 Task: Search one way flight ticket for 4 adults, 2 children, 2 infants in seat and 1 infant on lap in premium economy from Harlingen: Valley International Airport to Riverton: Central Wyoming Regional Airport (was Riverton Regional) on 8-4-2023. Choice of flights is Westjet. Number of bags: 2 carry on bags. Outbound departure time preference is 13:45.
Action: Mouse moved to (250, 322)
Screenshot: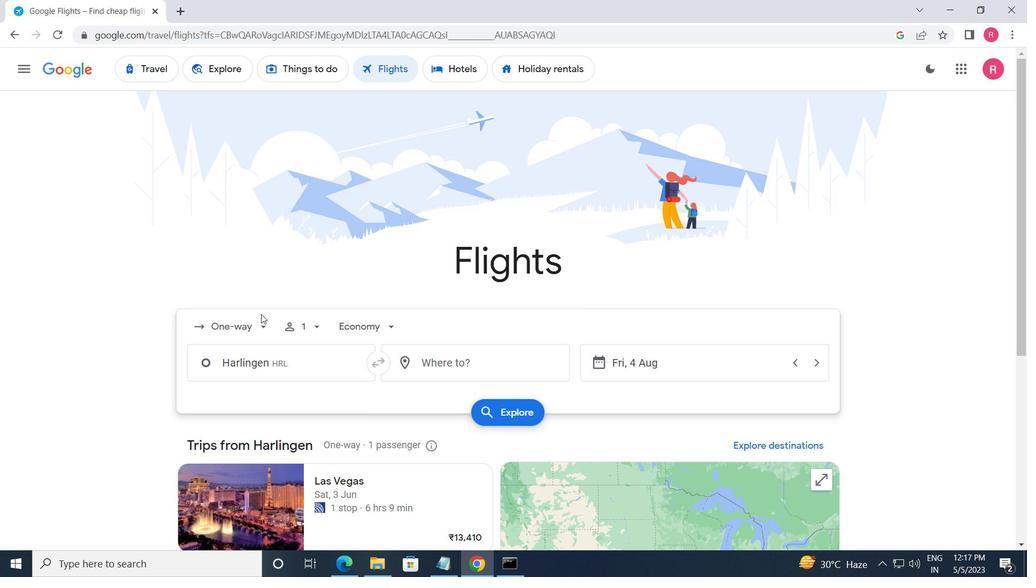 
Action: Mouse pressed left at (250, 322)
Screenshot: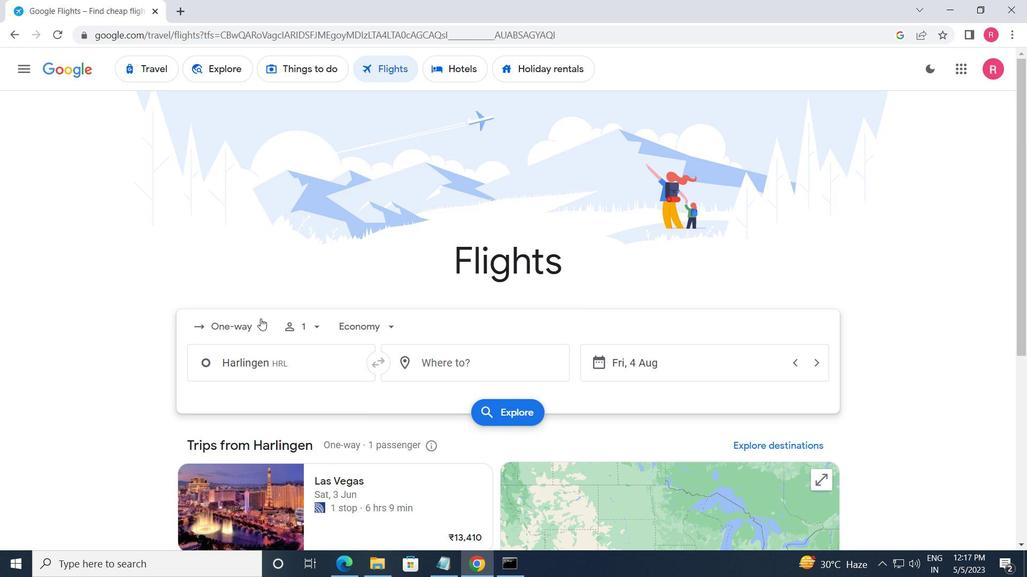 
Action: Mouse moved to (259, 387)
Screenshot: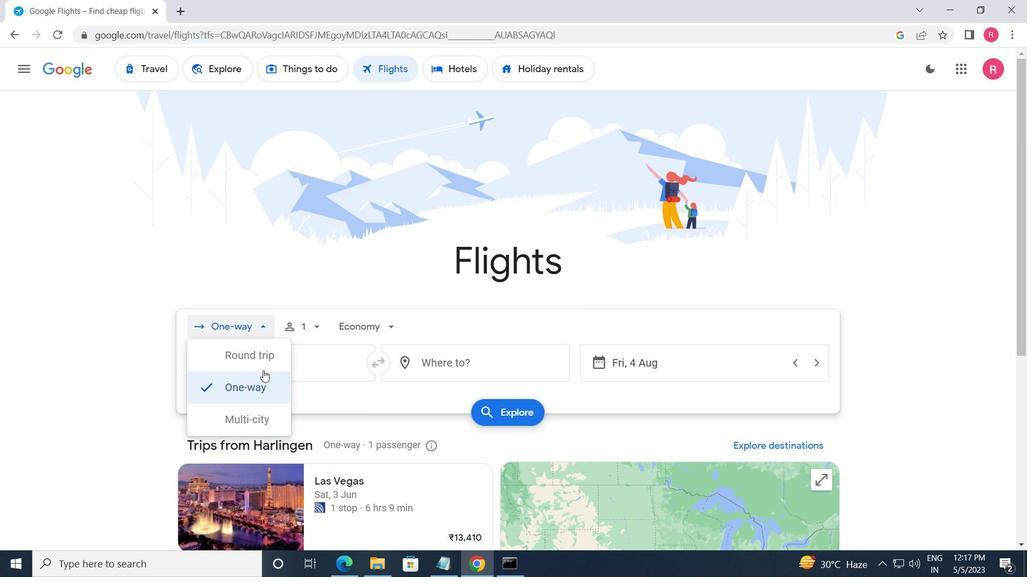 
Action: Mouse pressed left at (259, 387)
Screenshot: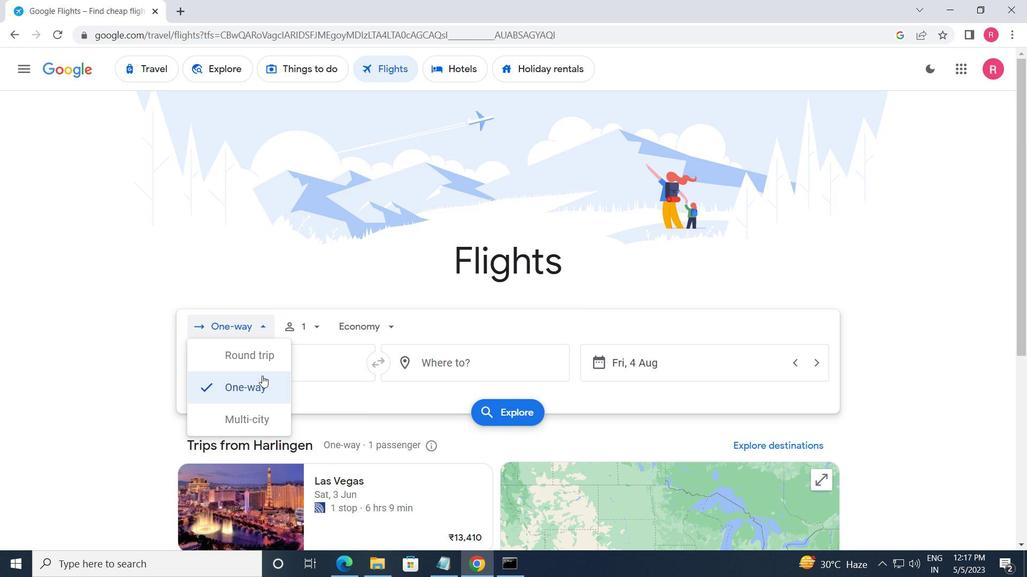
Action: Mouse moved to (292, 326)
Screenshot: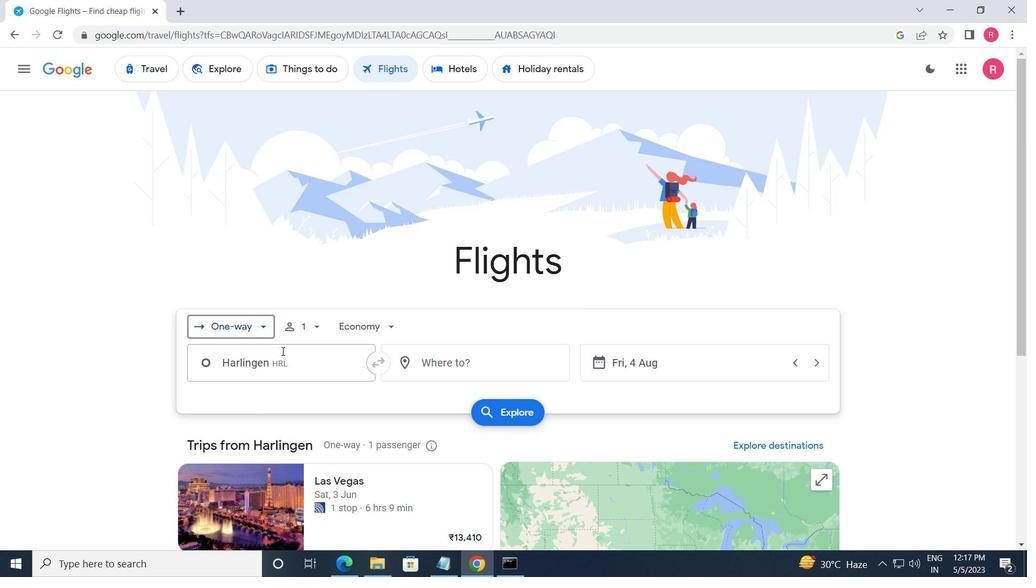 
Action: Mouse pressed left at (292, 326)
Screenshot: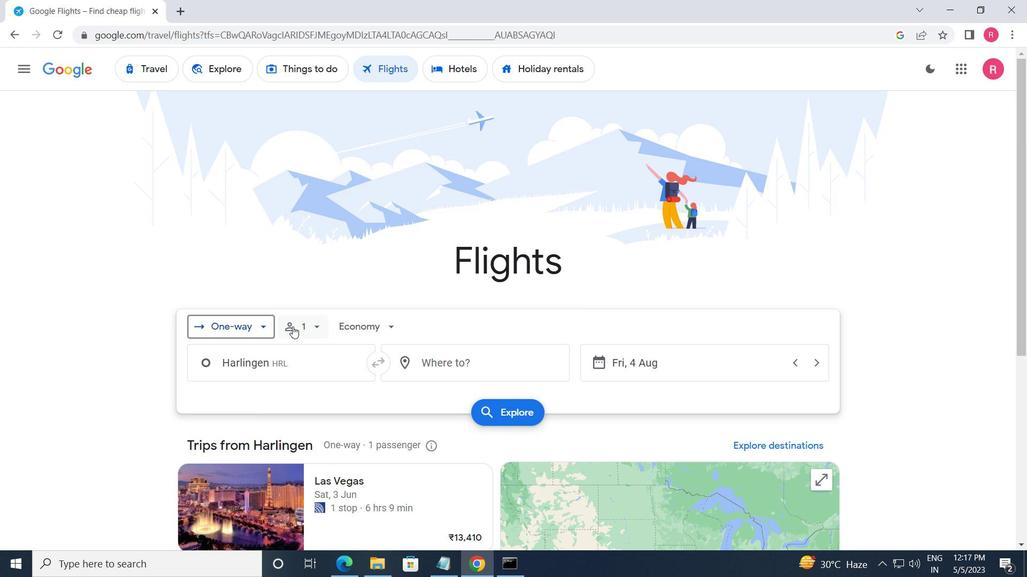 
Action: Mouse moved to (415, 362)
Screenshot: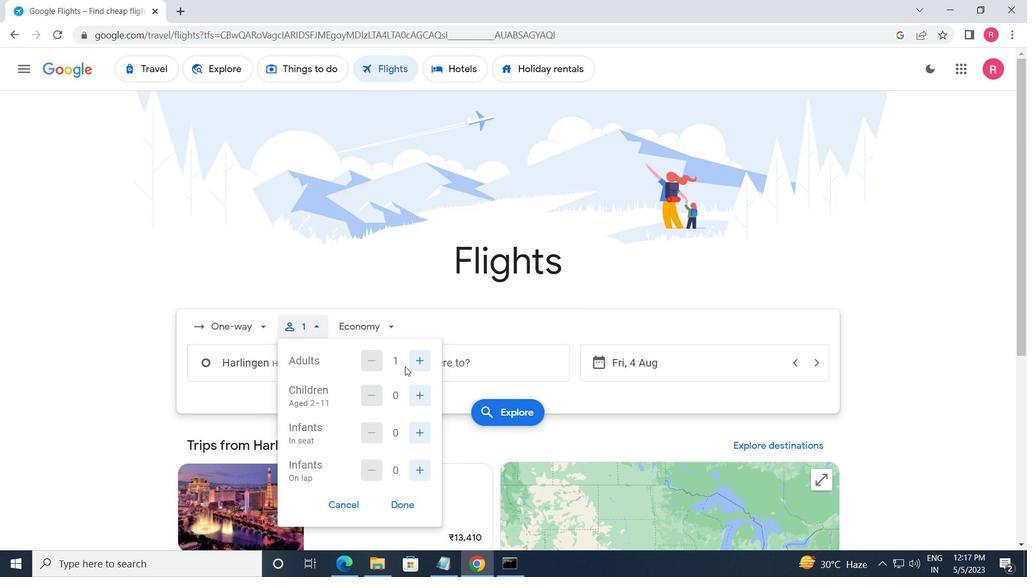 
Action: Mouse pressed left at (415, 362)
Screenshot: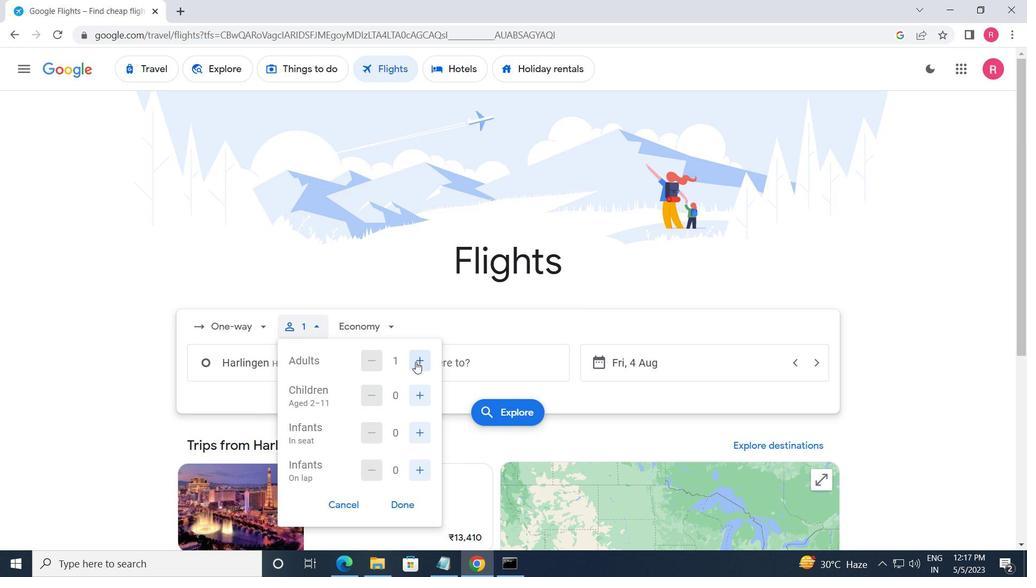 
Action: Mouse moved to (415, 361)
Screenshot: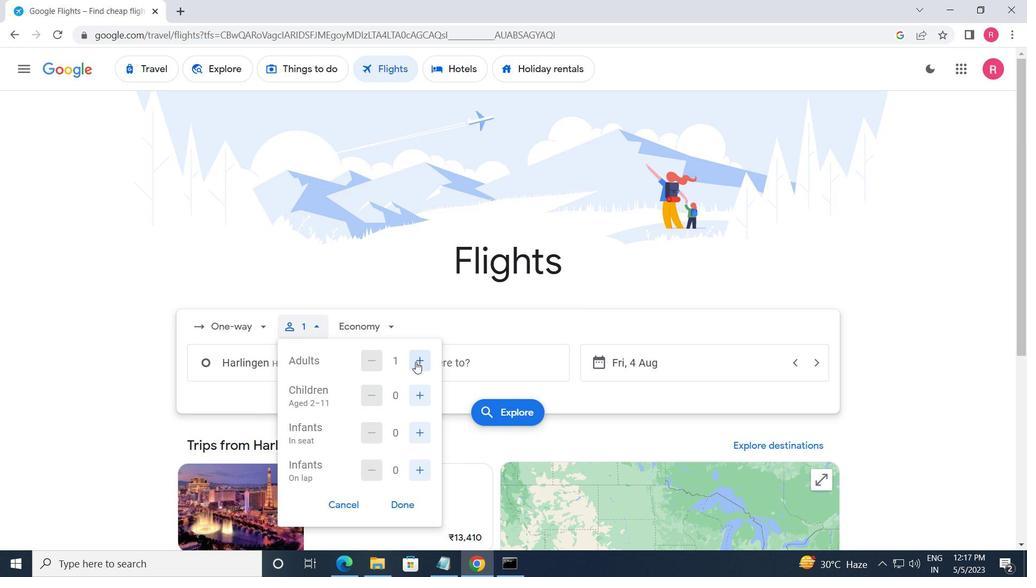 
Action: Mouse pressed left at (415, 361)
Screenshot: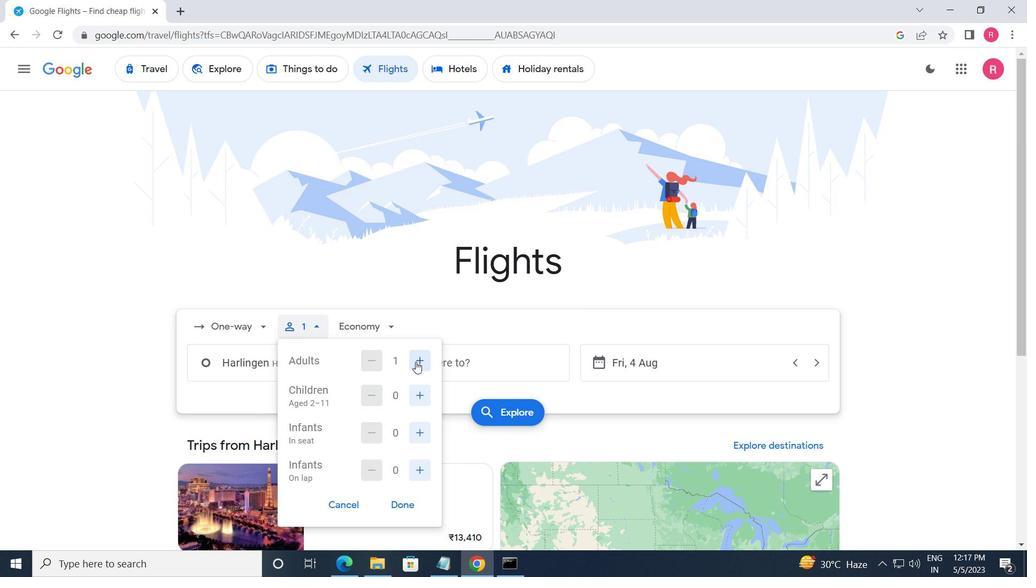 
Action: Mouse pressed left at (415, 361)
Screenshot: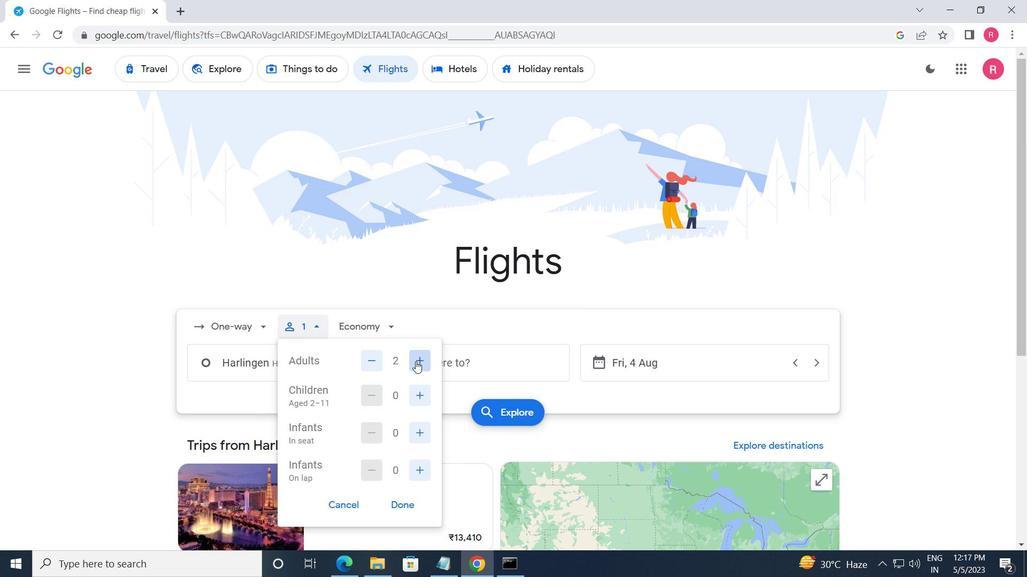 
Action: Mouse moved to (410, 402)
Screenshot: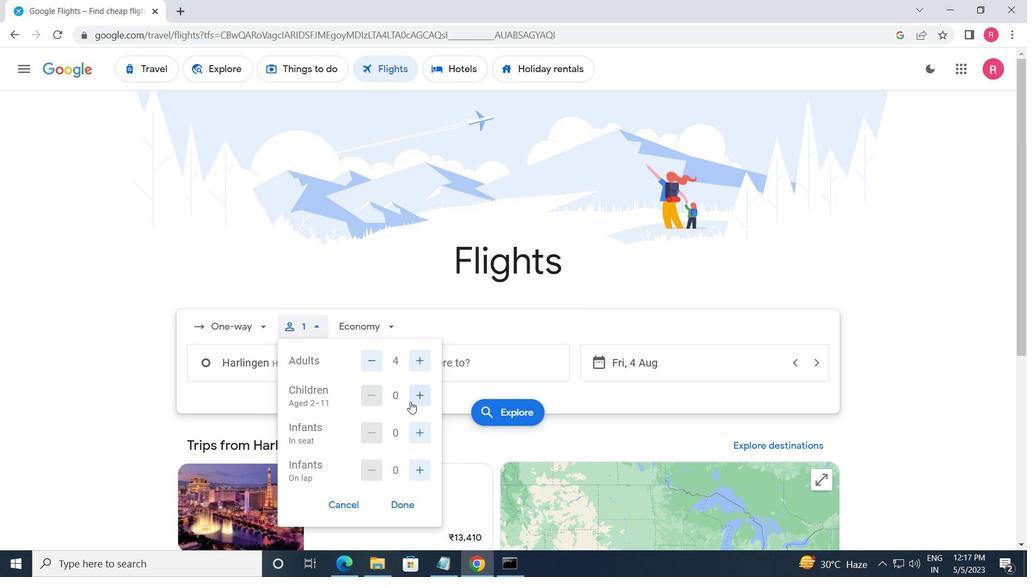 
Action: Mouse pressed left at (410, 402)
Screenshot: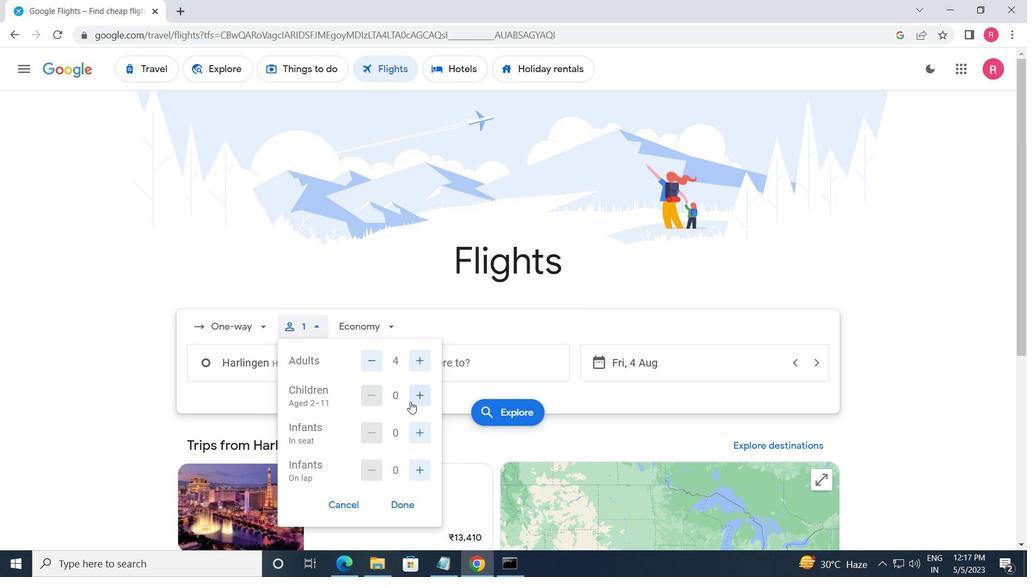 
Action: Mouse pressed left at (410, 402)
Screenshot: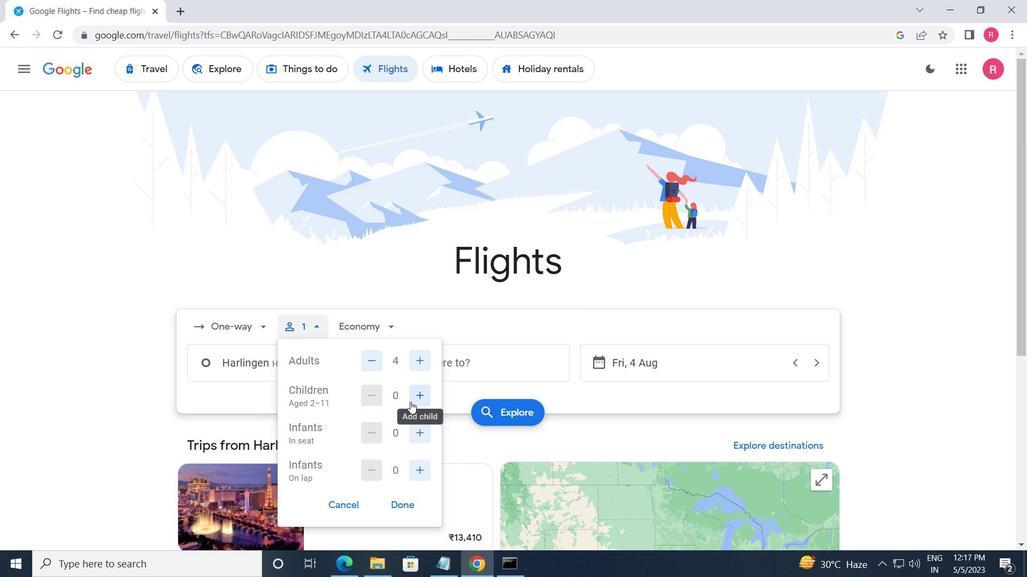 
Action: Mouse moved to (415, 429)
Screenshot: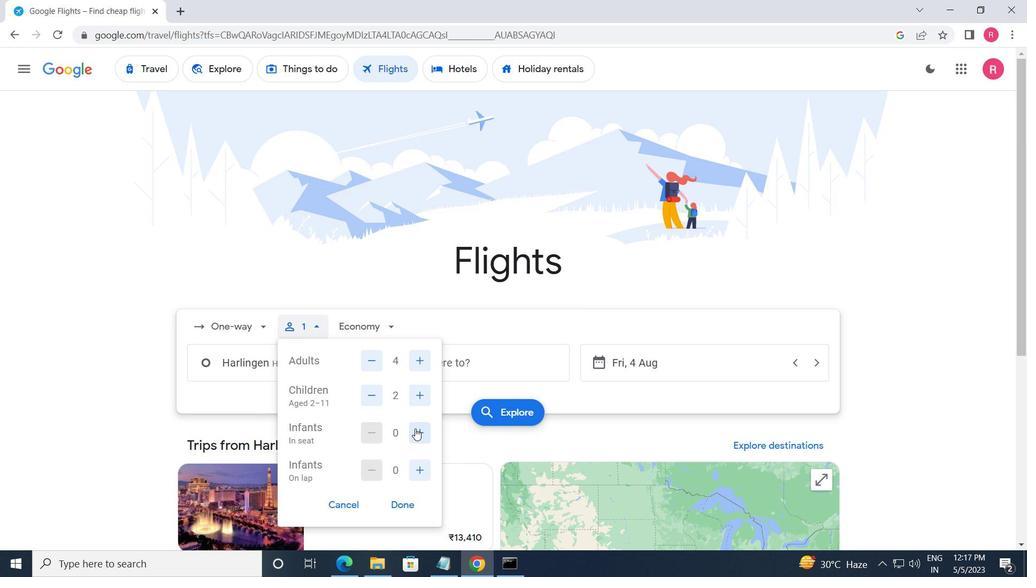 
Action: Mouse pressed left at (415, 429)
Screenshot: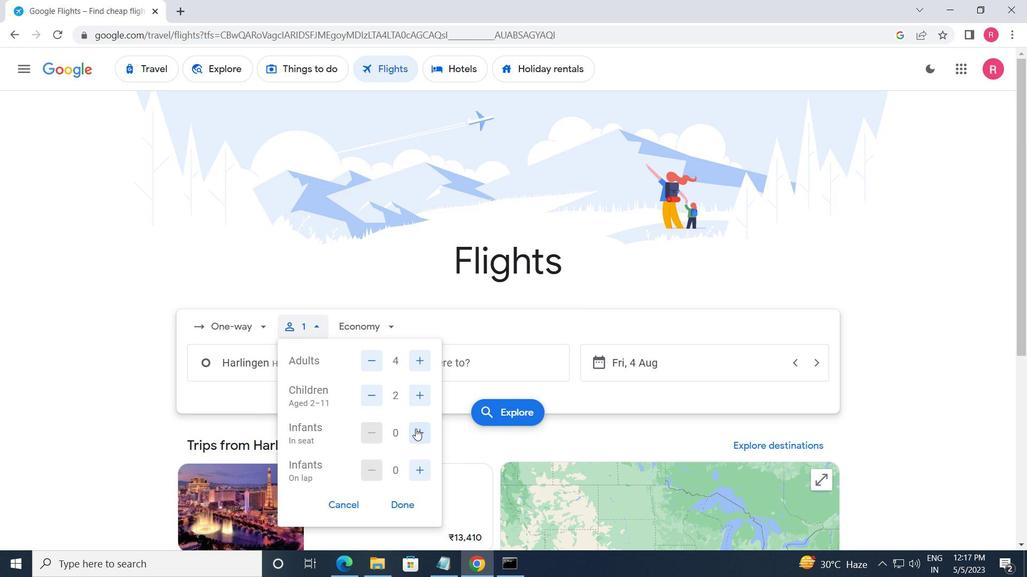 
Action: Mouse pressed left at (415, 429)
Screenshot: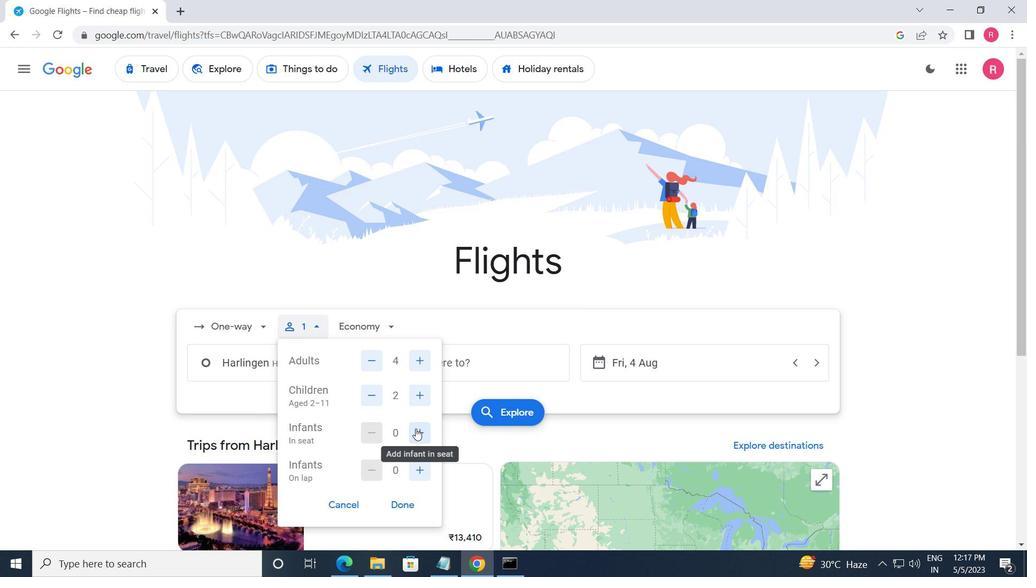 
Action: Mouse moved to (420, 468)
Screenshot: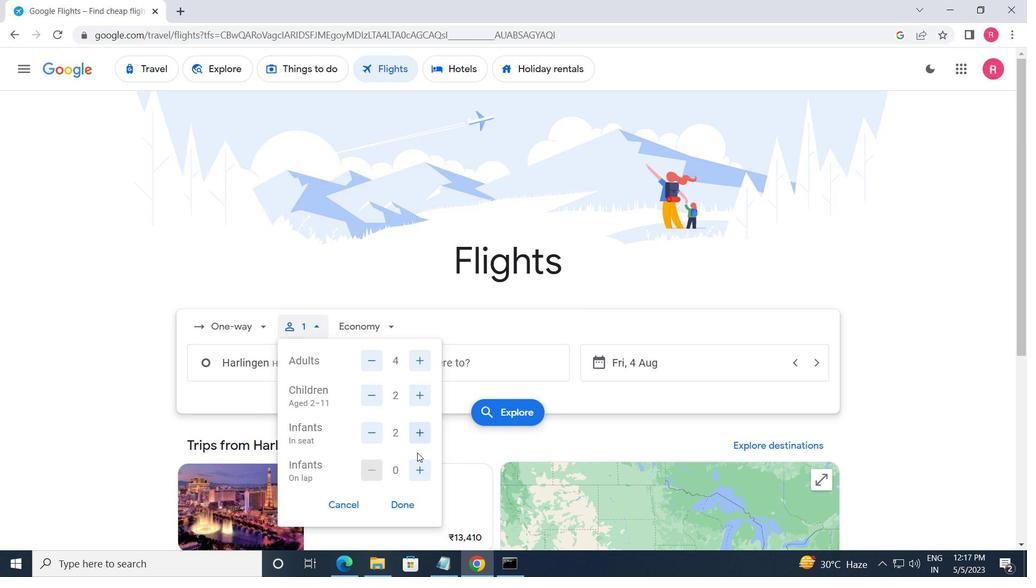 
Action: Mouse pressed left at (420, 468)
Screenshot: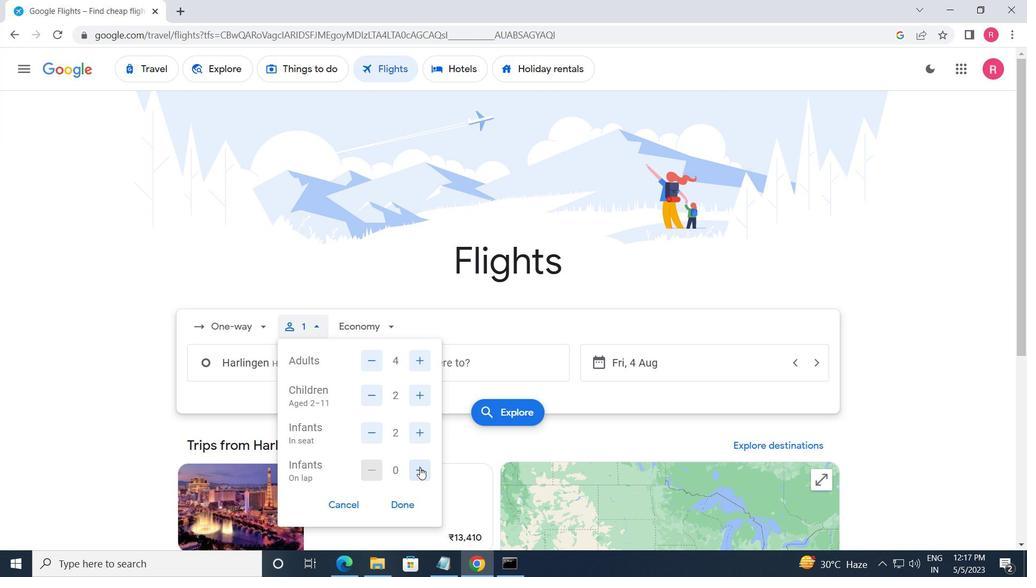 
Action: Mouse moved to (400, 504)
Screenshot: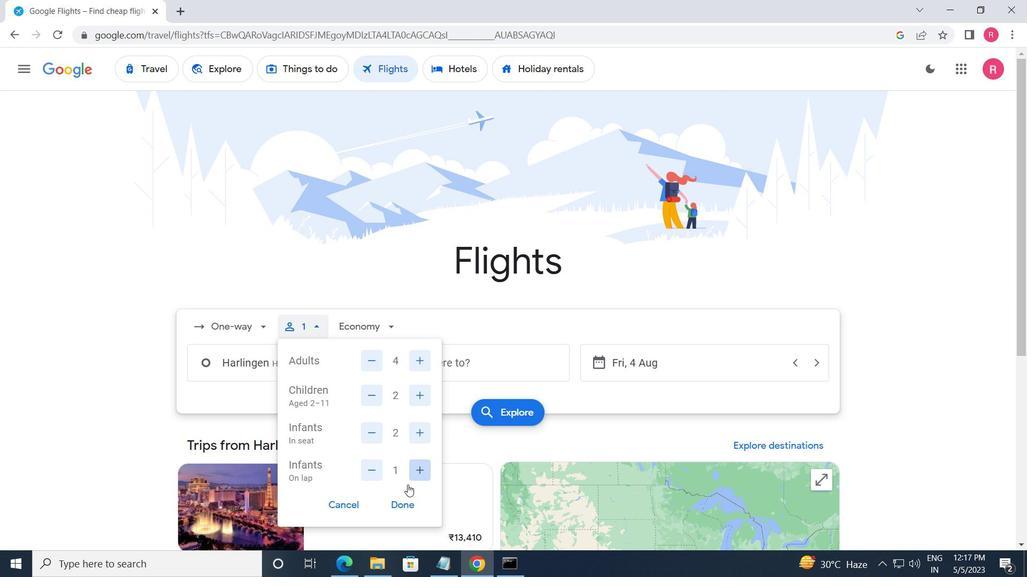
Action: Mouse pressed left at (400, 504)
Screenshot: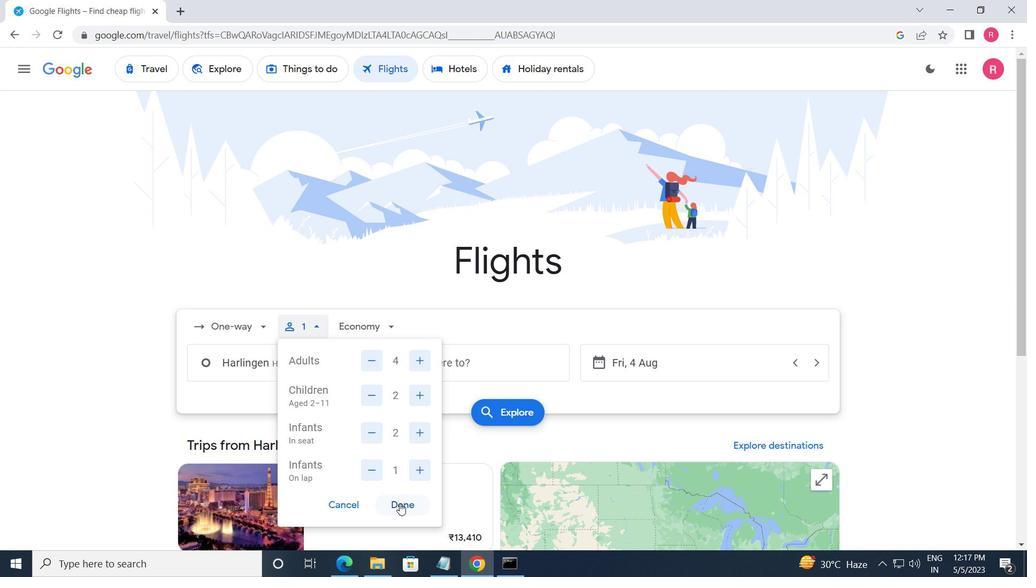 
Action: Mouse moved to (359, 327)
Screenshot: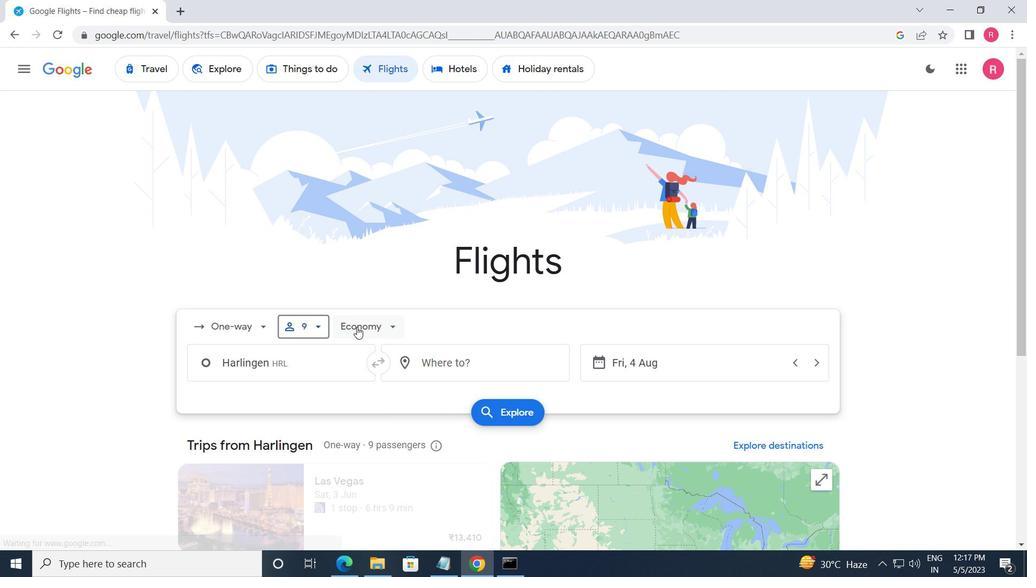 
Action: Mouse pressed left at (359, 327)
Screenshot: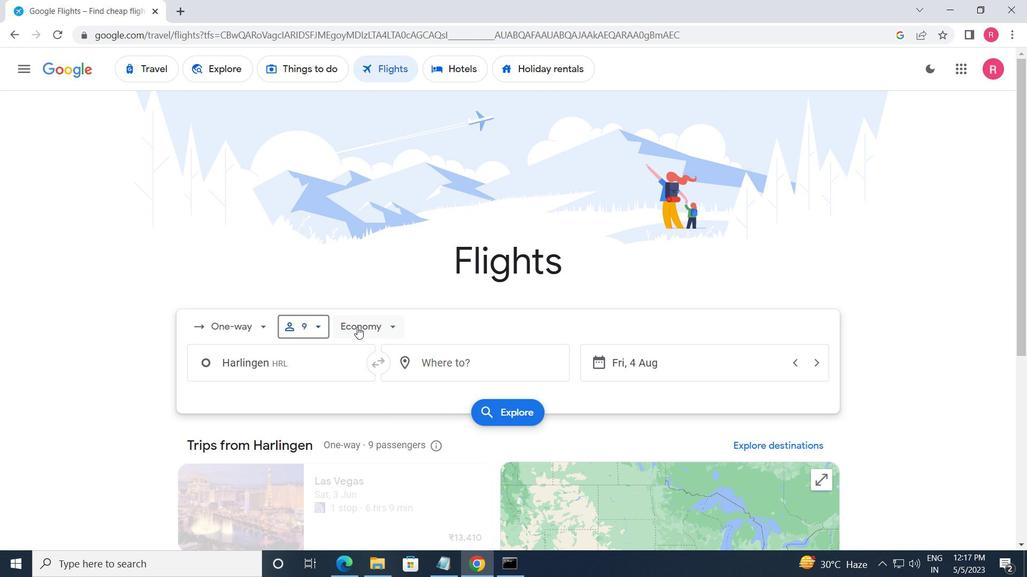 
Action: Mouse moved to (400, 394)
Screenshot: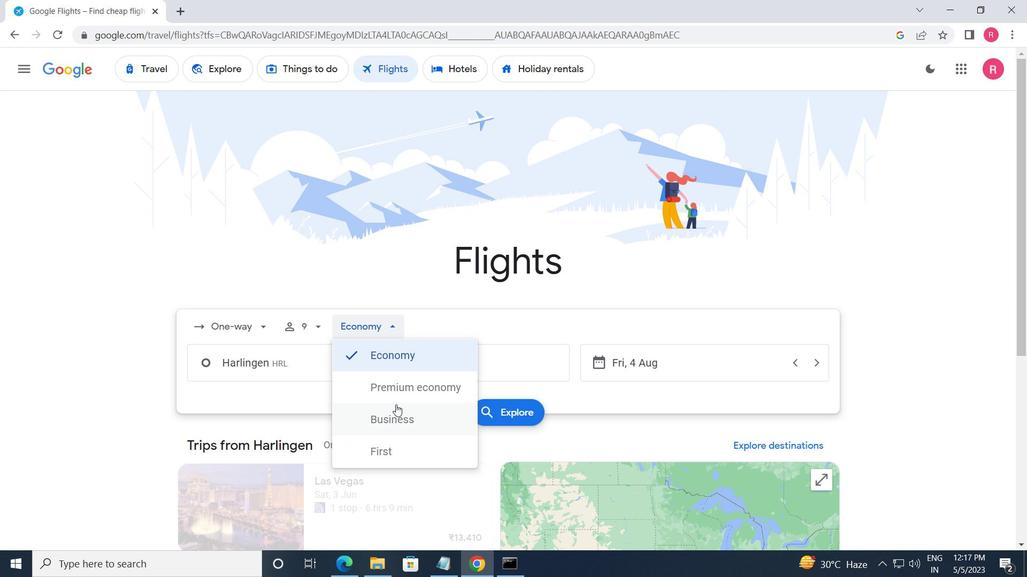 
Action: Mouse pressed left at (400, 394)
Screenshot: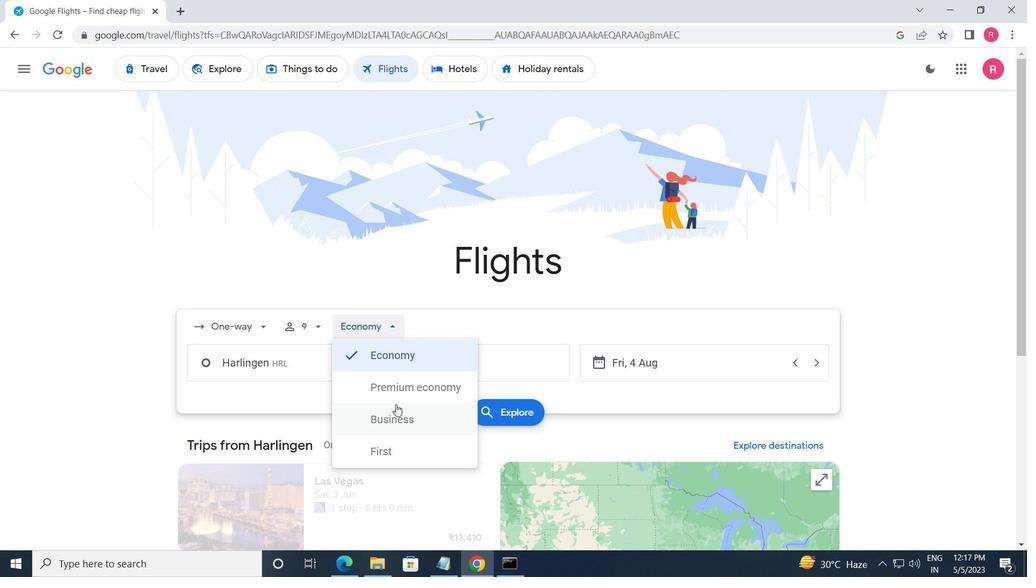 
Action: Mouse moved to (319, 377)
Screenshot: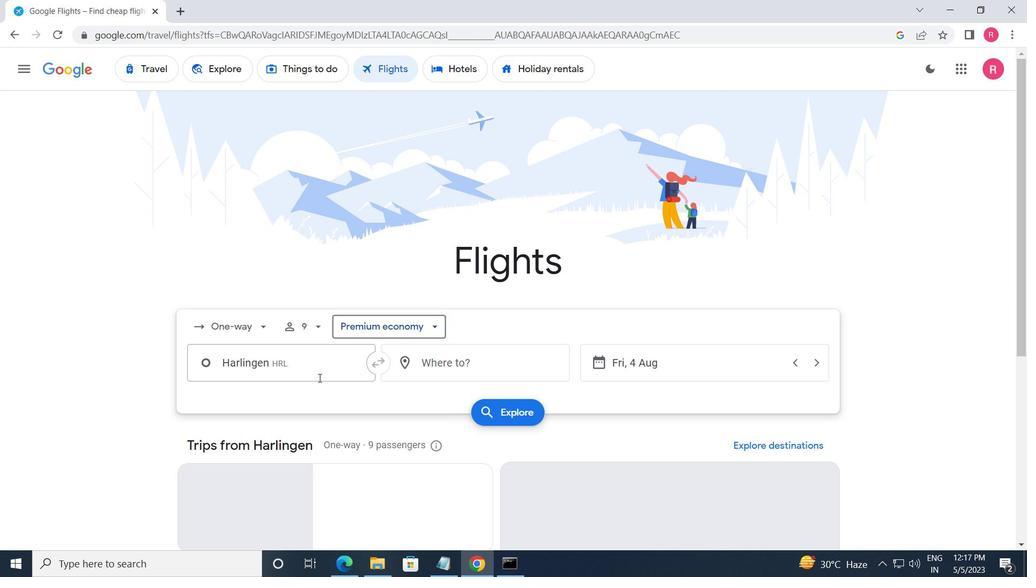 
Action: Mouse pressed left at (319, 377)
Screenshot: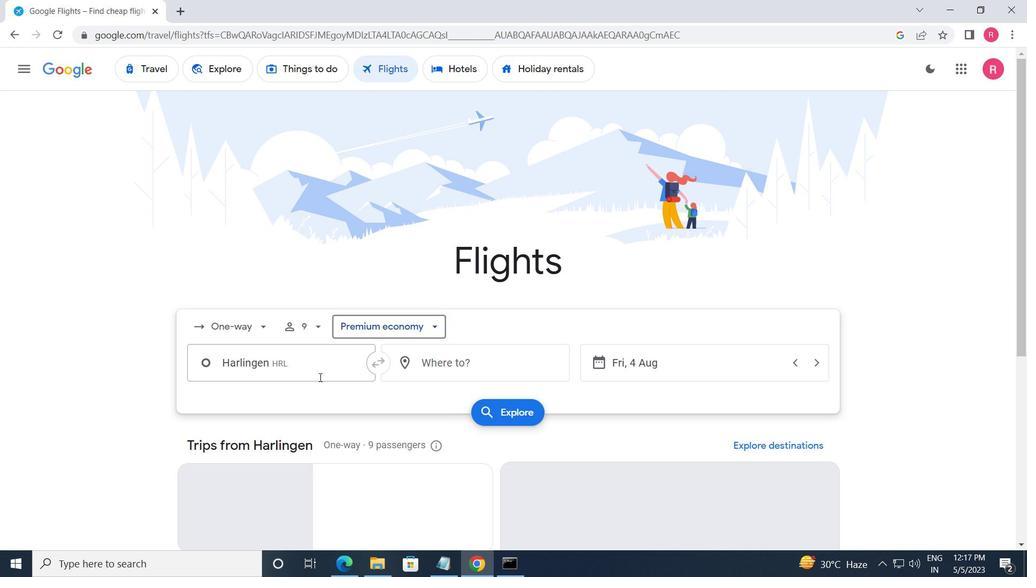 
Action: Key pressed <Key.shift><Key.shift>HARLINGEN<Key.space>
Screenshot: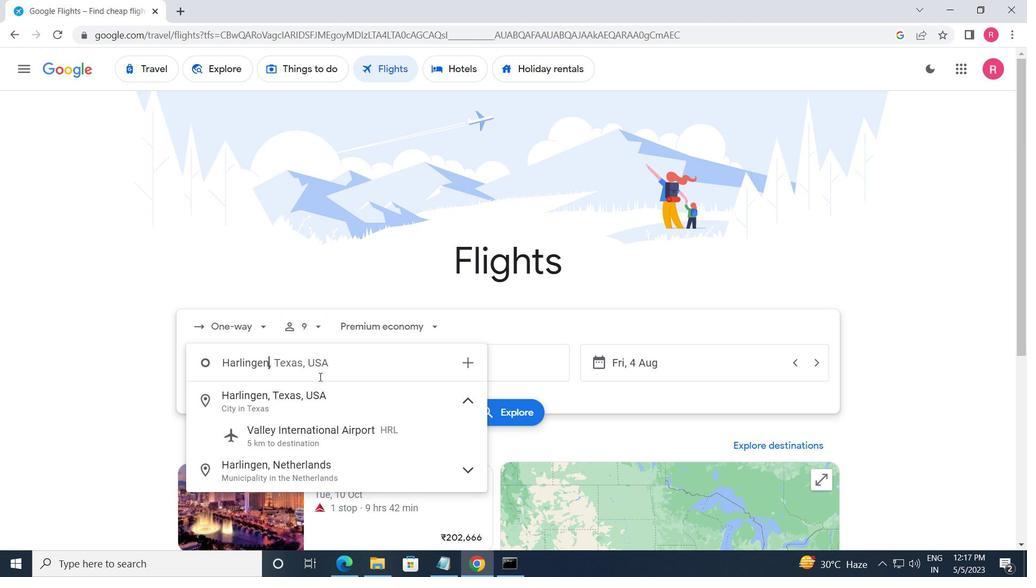 
Action: Mouse moved to (331, 431)
Screenshot: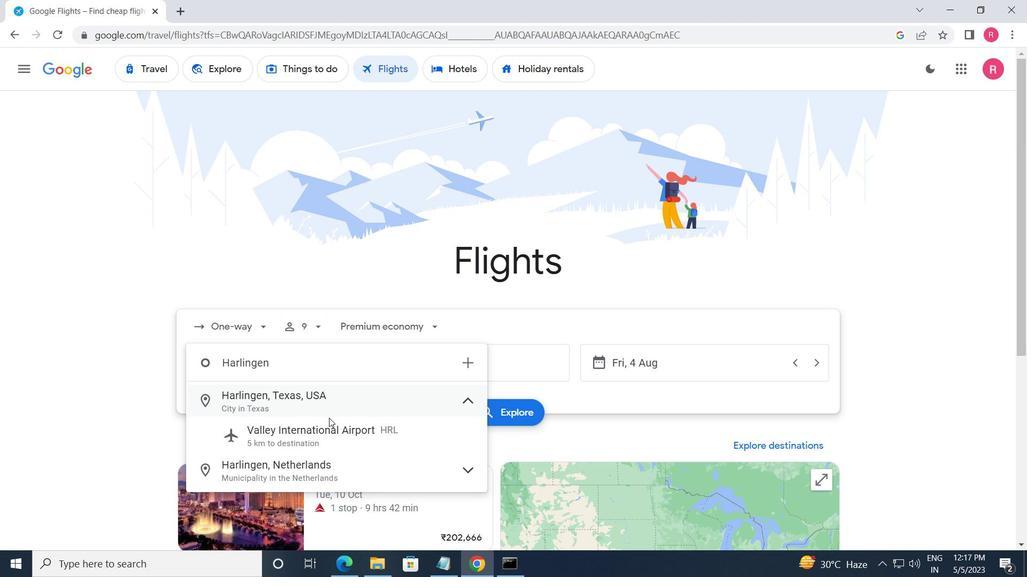 
Action: Mouse pressed left at (331, 431)
Screenshot: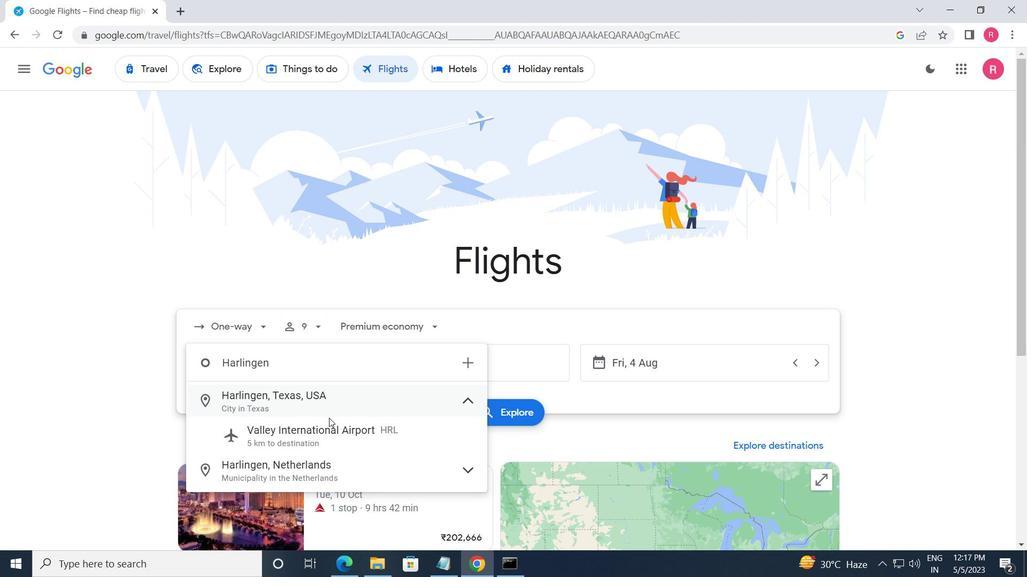 
Action: Mouse moved to (447, 369)
Screenshot: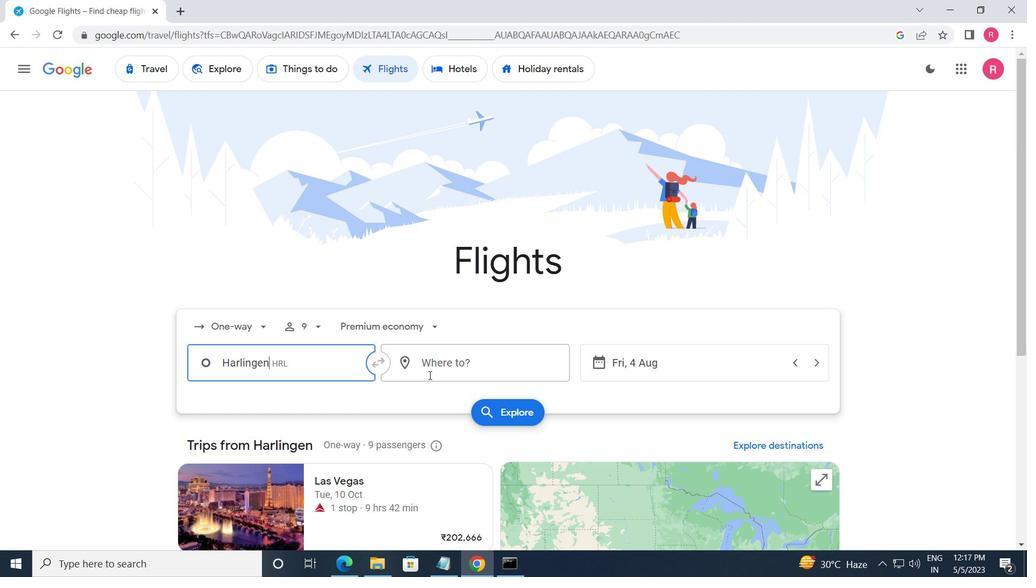 
Action: Mouse pressed left at (447, 369)
Screenshot: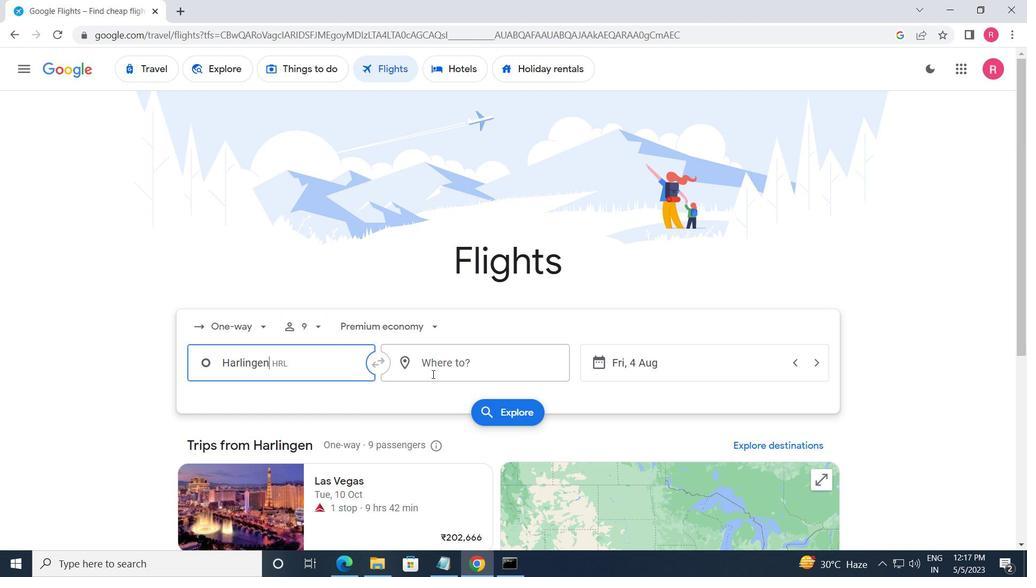 
Action: Mouse moved to (425, 363)
Screenshot: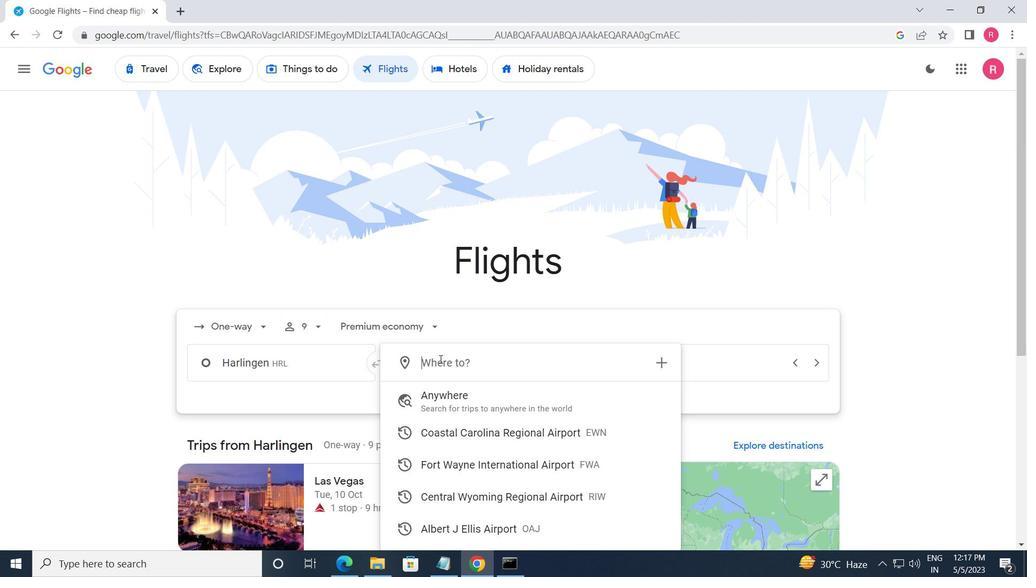 
Action: Key pressed <Key.shift>RIVERTON
Screenshot: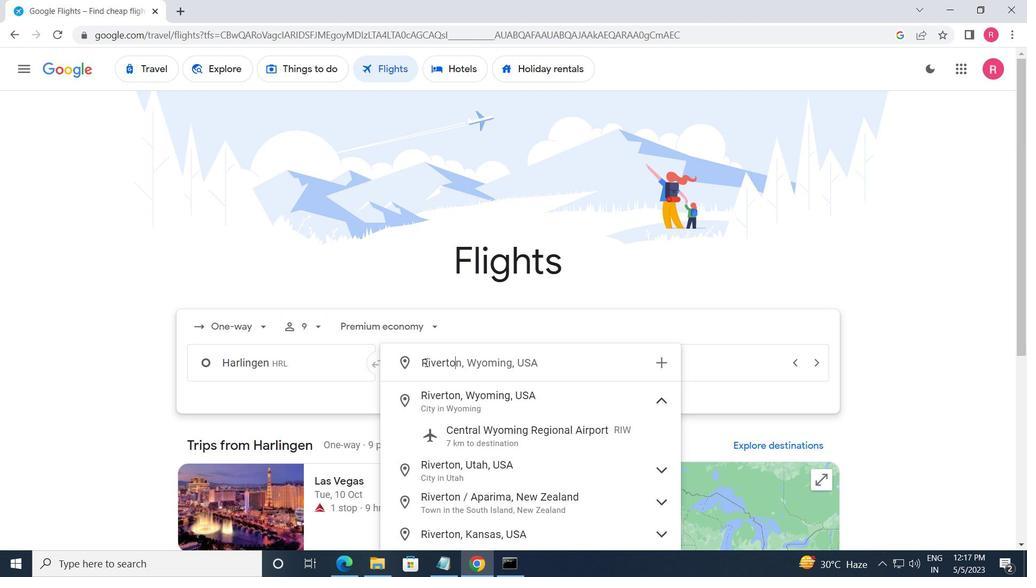 
Action: Mouse moved to (475, 436)
Screenshot: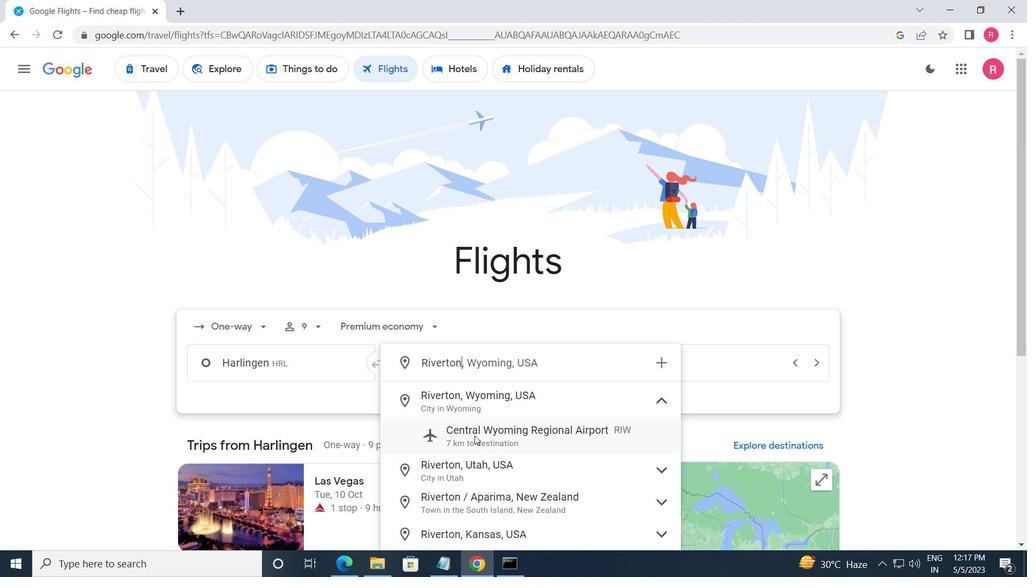 
Action: Mouse pressed left at (475, 436)
Screenshot: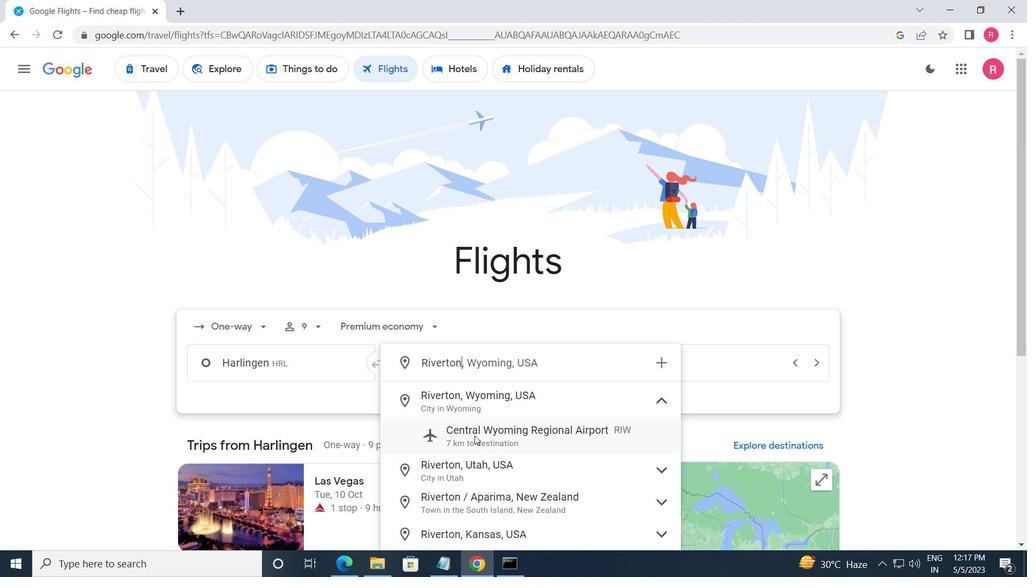 
Action: Mouse moved to (690, 367)
Screenshot: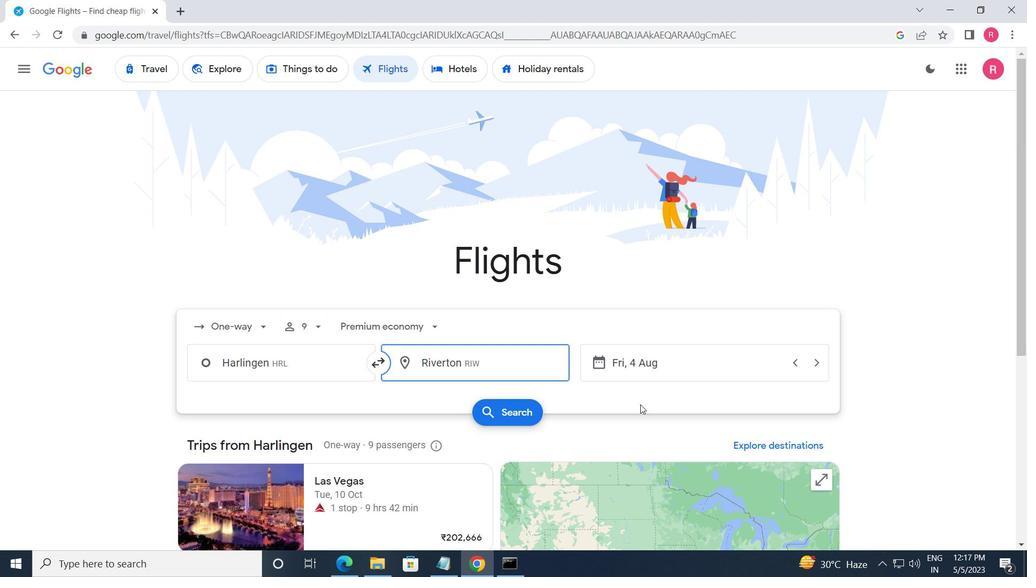 
Action: Mouse pressed left at (690, 367)
Screenshot: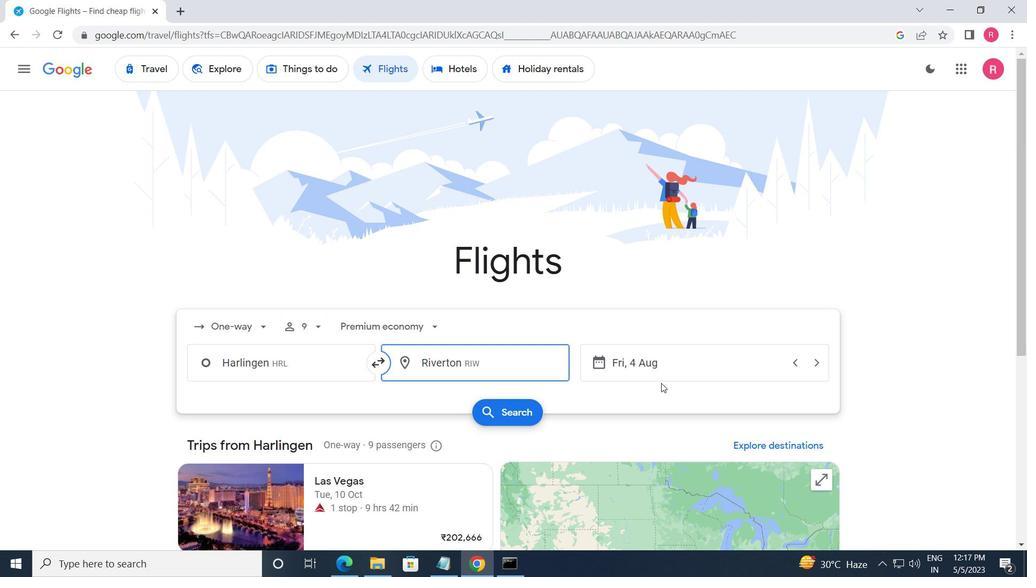
Action: Mouse moved to (516, 307)
Screenshot: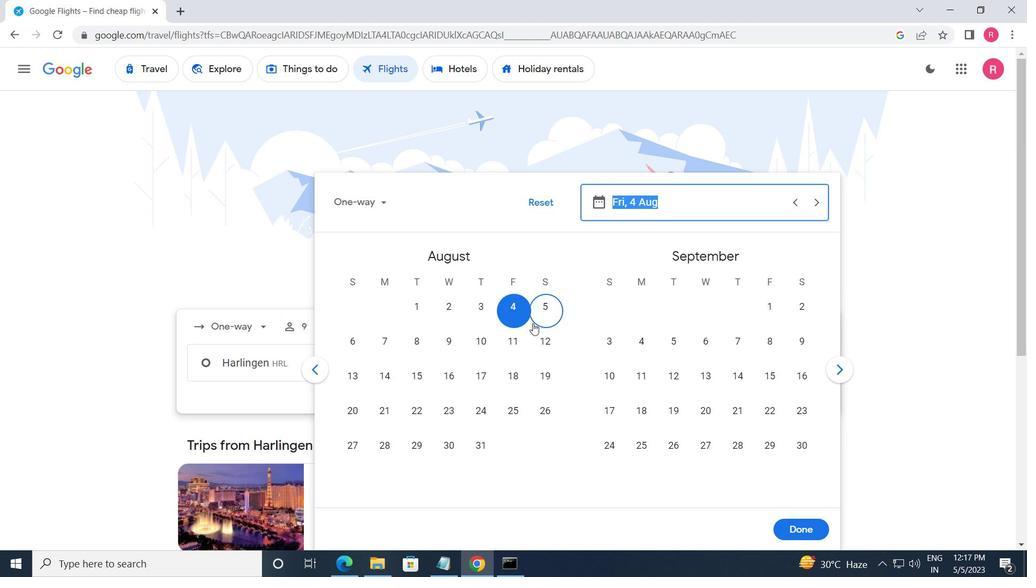 
Action: Mouse pressed left at (516, 307)
Screenshot: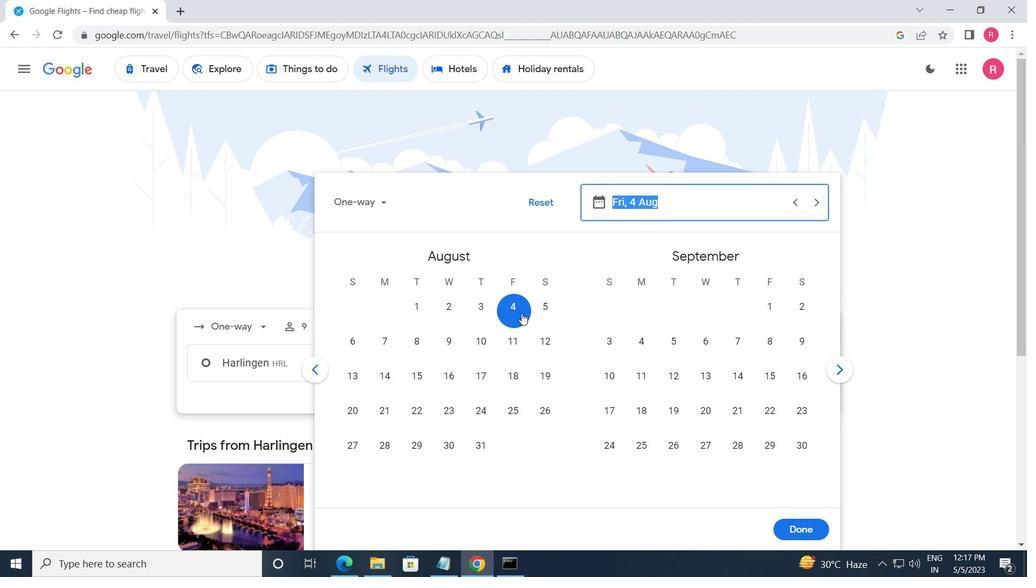 
Action: Mouse moved to (795, 526)
Screenshot: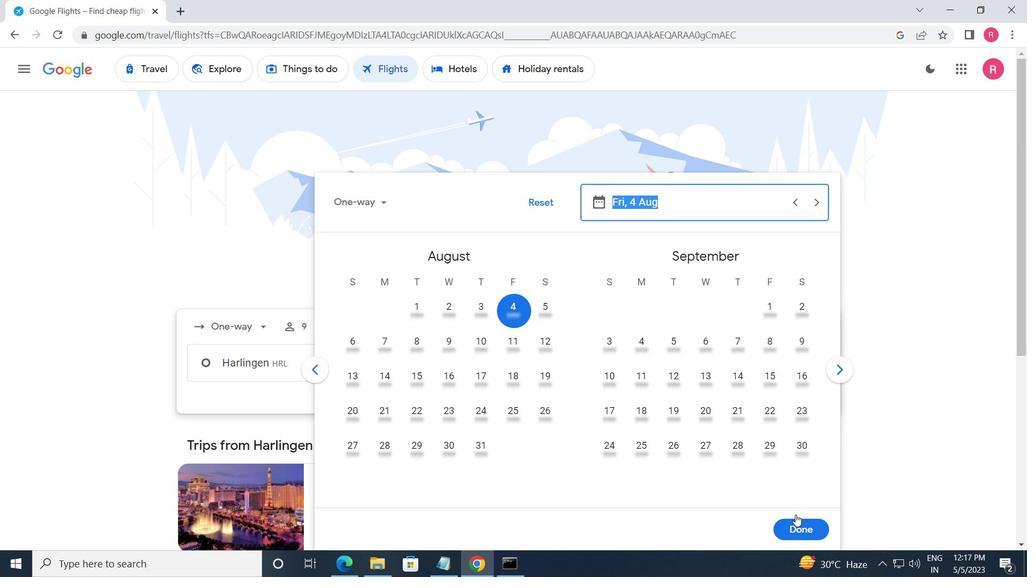 
Action: Mouse pressed left at (795, 526)
Screenshot: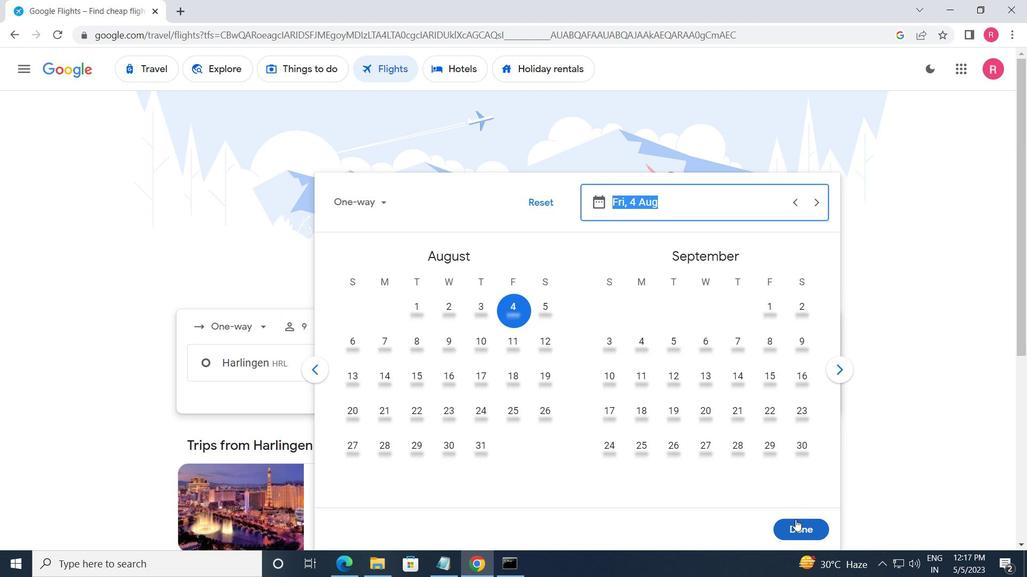 
Action: Mouse moved to (500, 426)
Screenshot: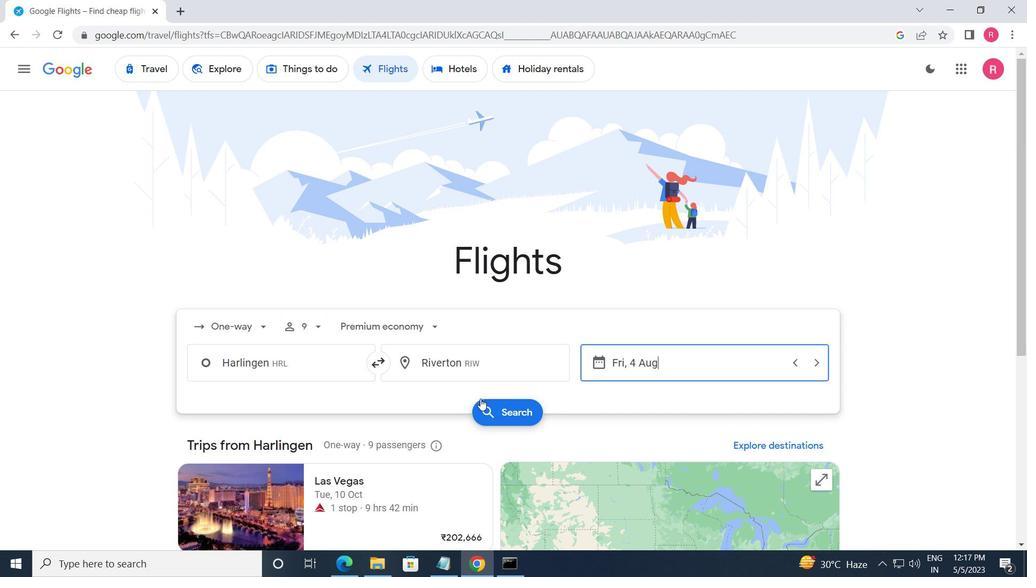 
Action: Mouse pressed left at (500, 426)
Screenshot: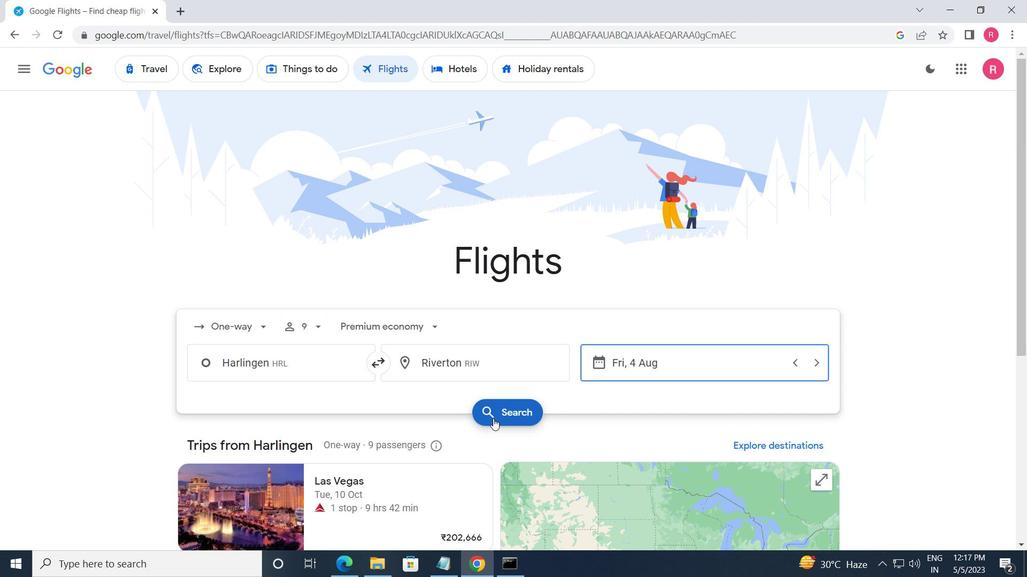 
Action: Mouse moved to (196, 189)
Screenshot: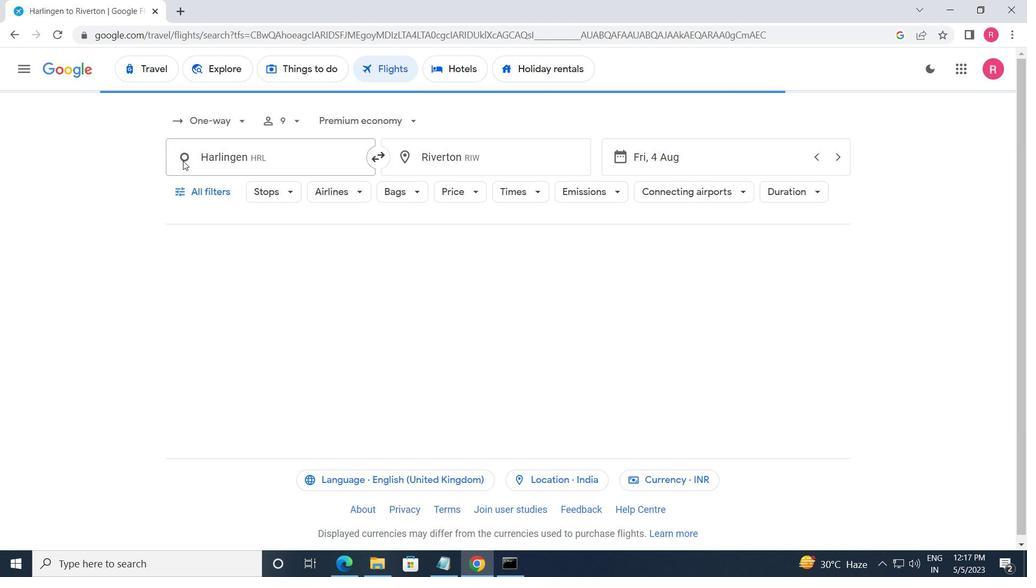 
Action: Mouse pressed left at (196, 189)
Screenshot: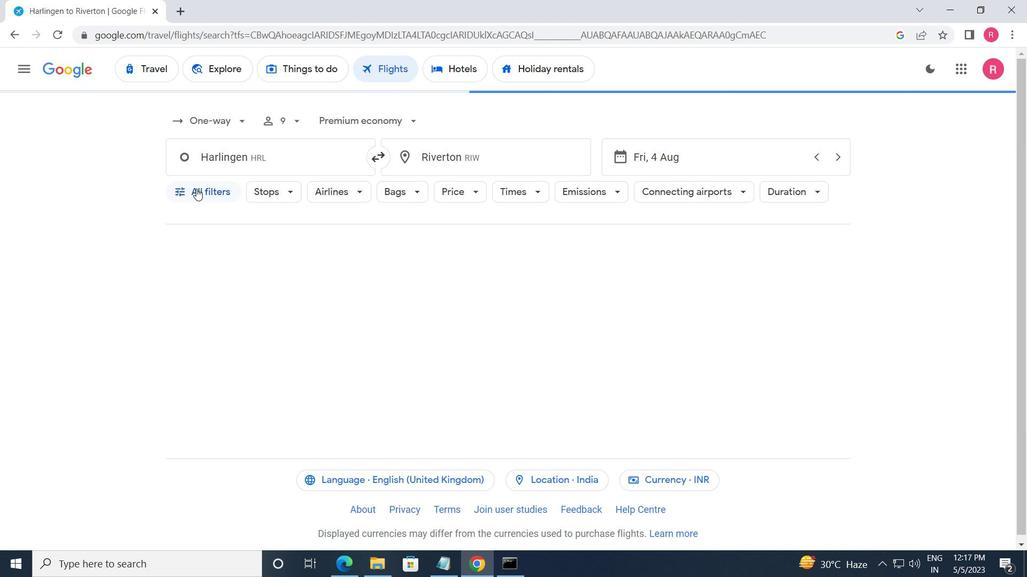 
Action: Mouse moved to (276, 337)
Screenshot: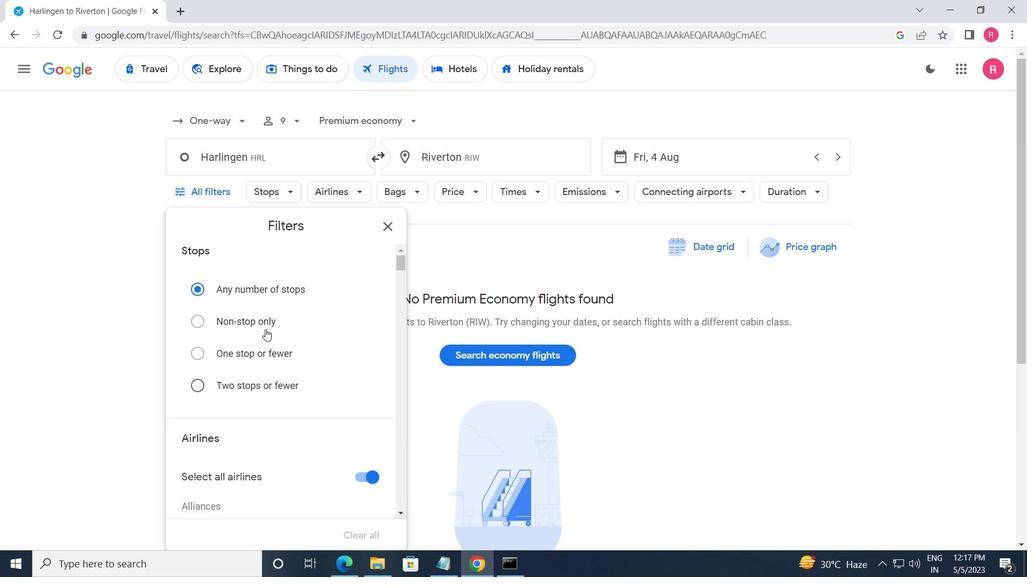 
Action: Mouse scrolled (276, 336) with delta (0, 0)
Screenshot: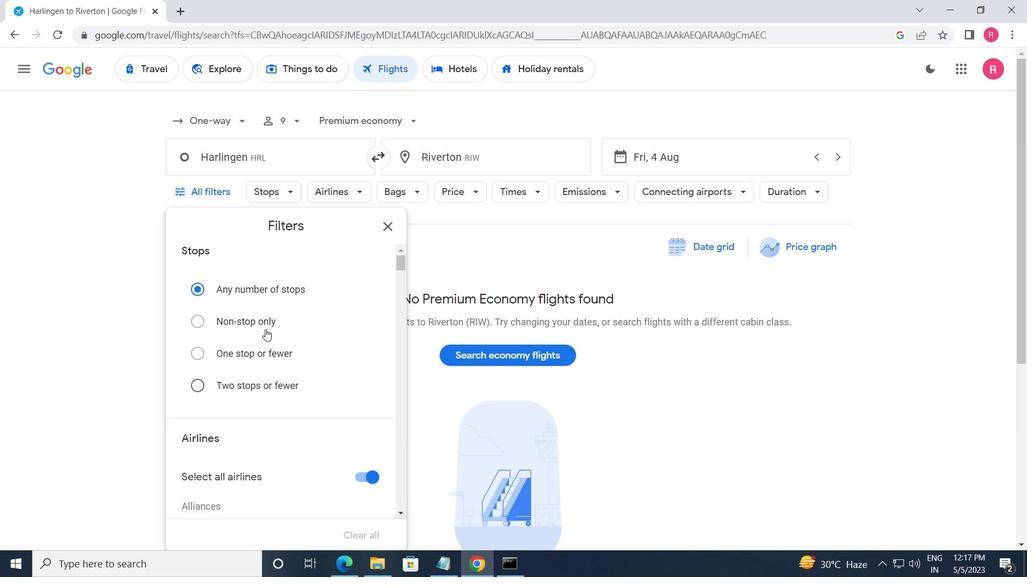 
Action: Mouse moved to (277, 339)
Screenshot: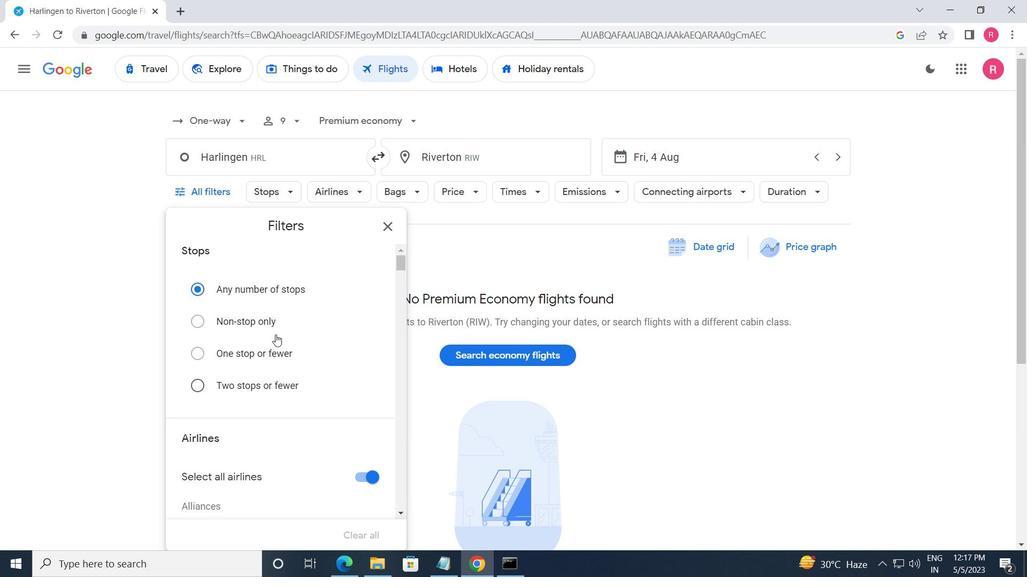 
Action: Mouse scrolled (277, 339) with delta (0, 0)
Screenshot: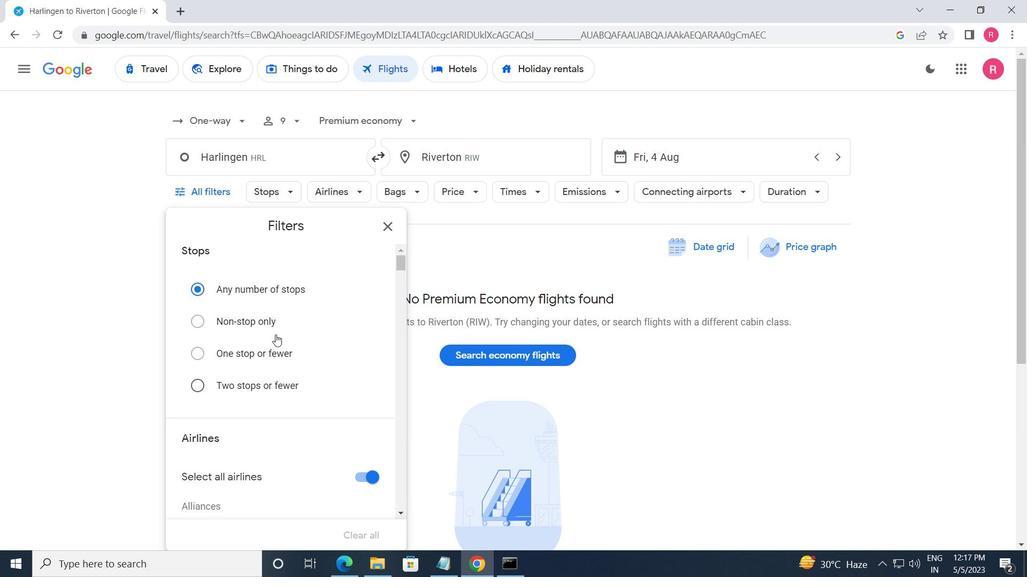 
Action: Mouse moved to (278, 340)
Screenshot: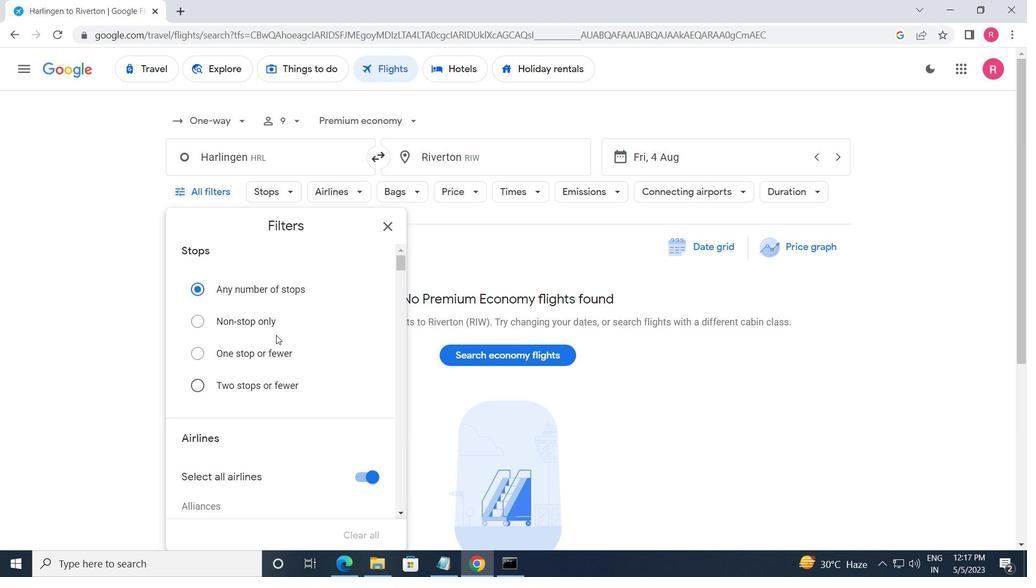 
Action: Mouse scrolled (278, 340) with delta (0, 0)
Screenshot: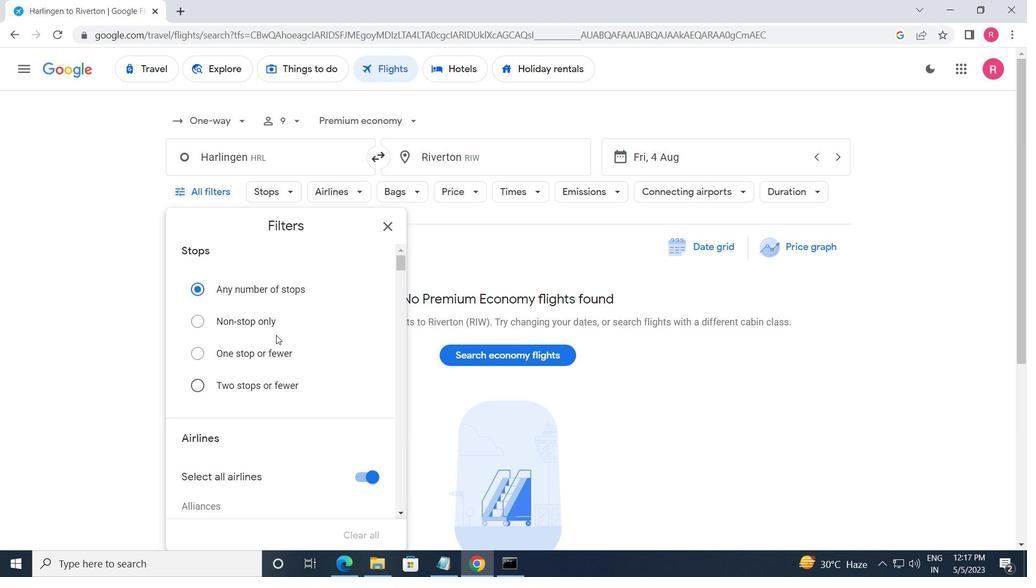 
Action: Mouse moved to (281, 343)
Screenshot: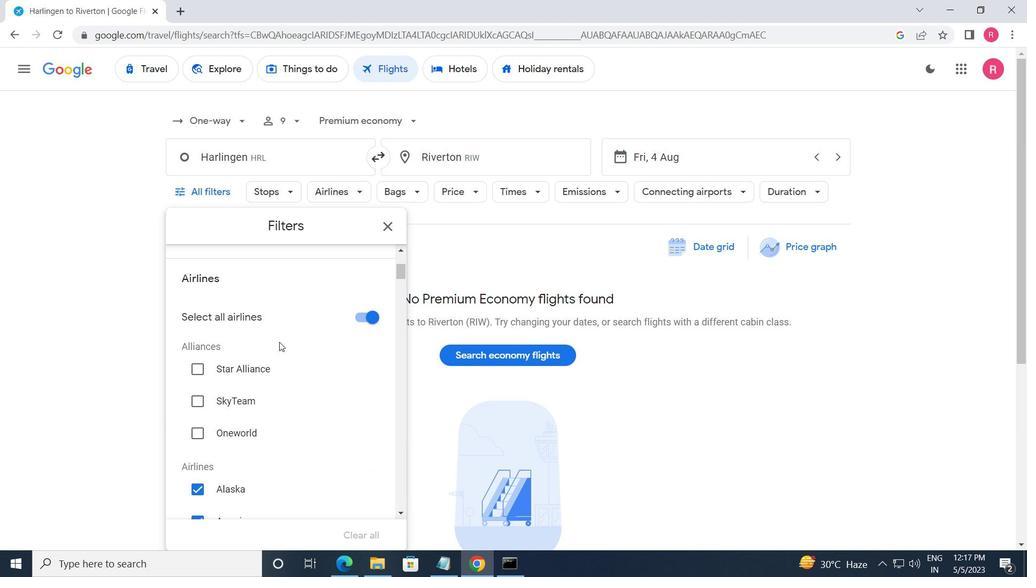 
Action: Mouse scrolled (281, 342) with delta (0, 0)
Screenshot: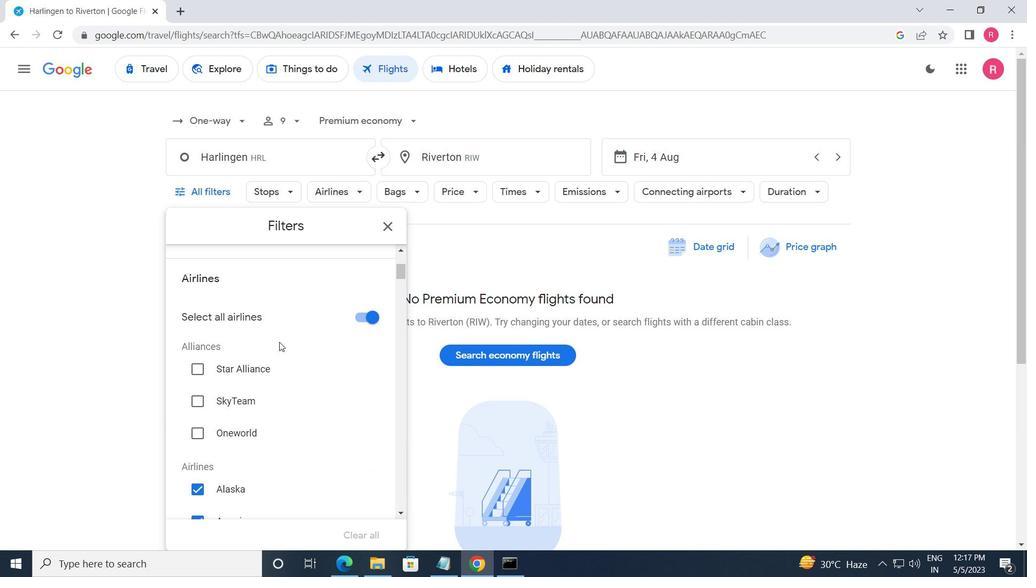 
Action: Mouse moved to (283, 344)
Screenshot: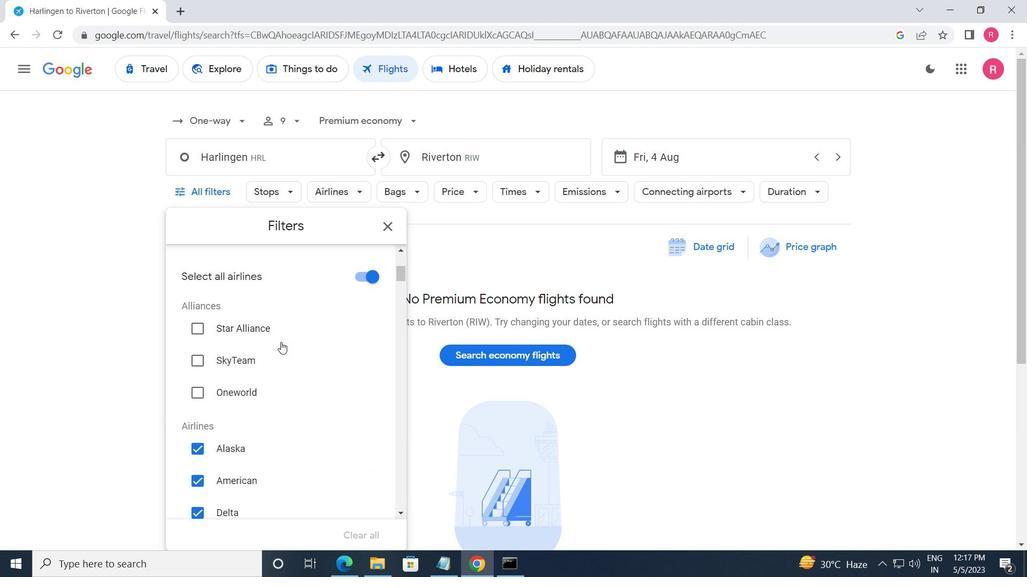 
Action: Mouse scrolled (283, 343) with delta (0, 0)
Screenshot: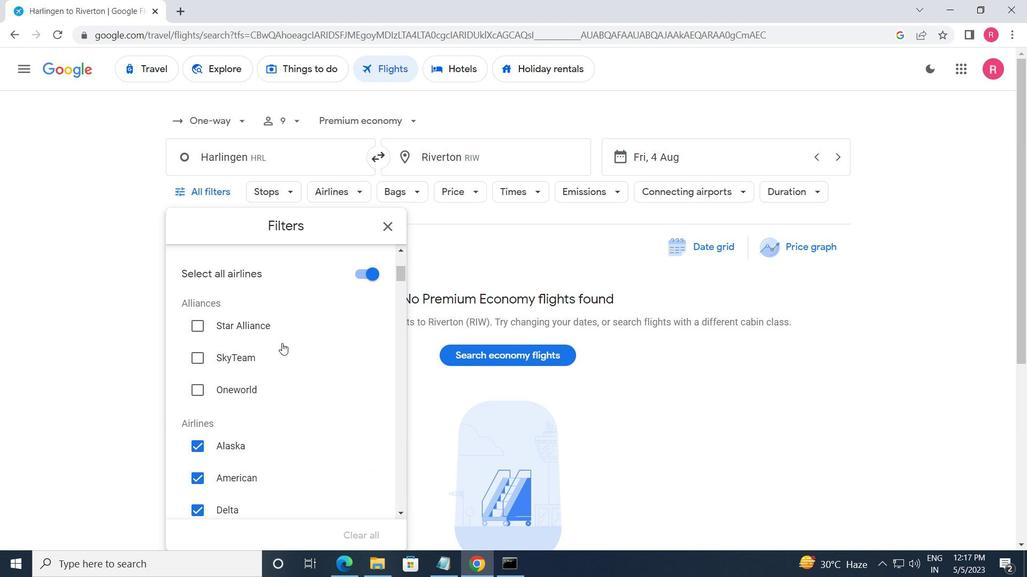 
Action: Mouse moved to (288, 347)
Screenshot: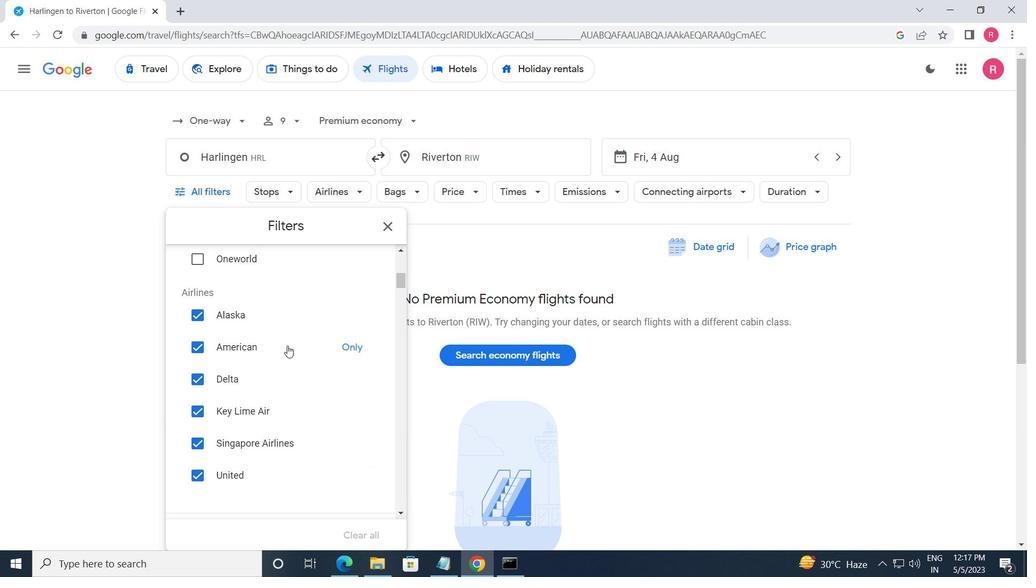 
Action: Mouse scrolled (288, 346) with delta (0, 0)
Screenshot: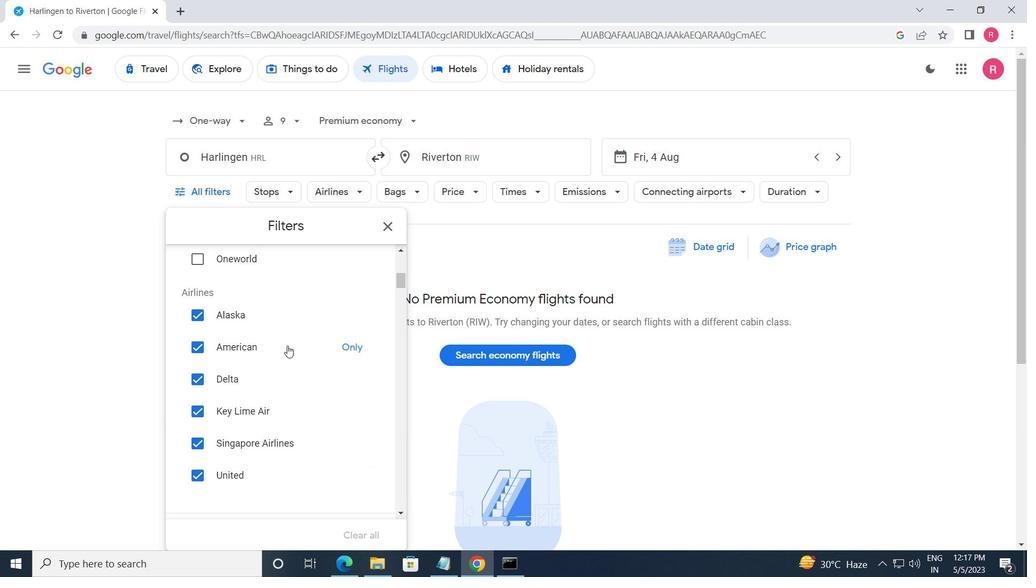 
Action: Mouse moved to (288, 347)
Screenshot: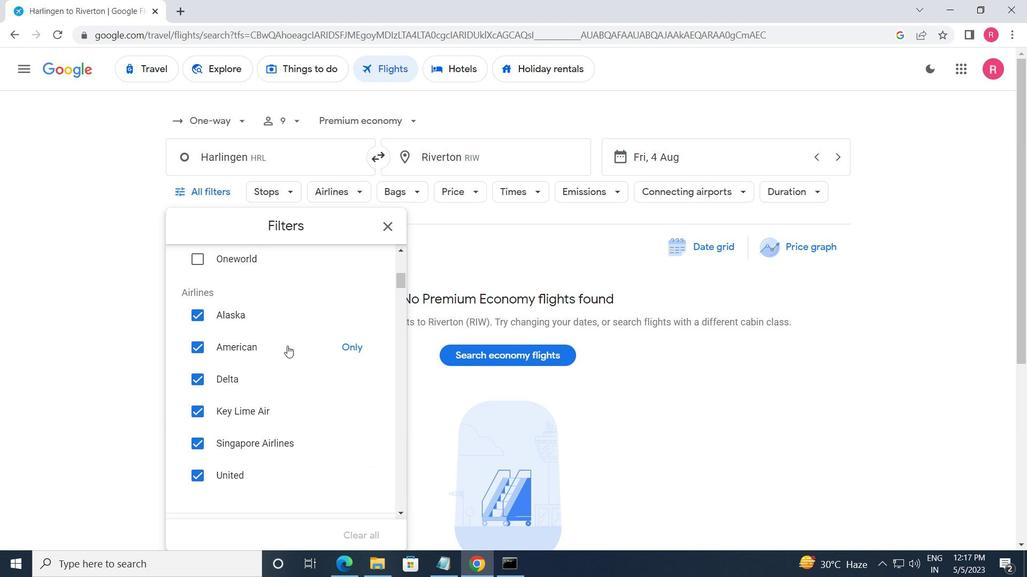 
Action: Mouse scrolled (288, 348) with delta (0, 0)
Screenshot: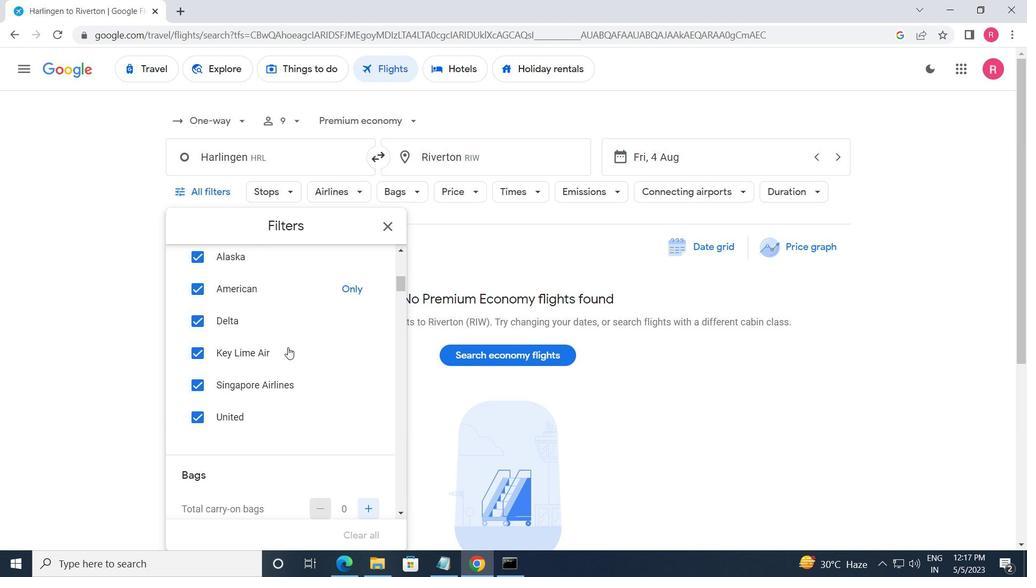 
Action: Mouse scrolled (288, 348) with delta (0, 0)
Screenshot: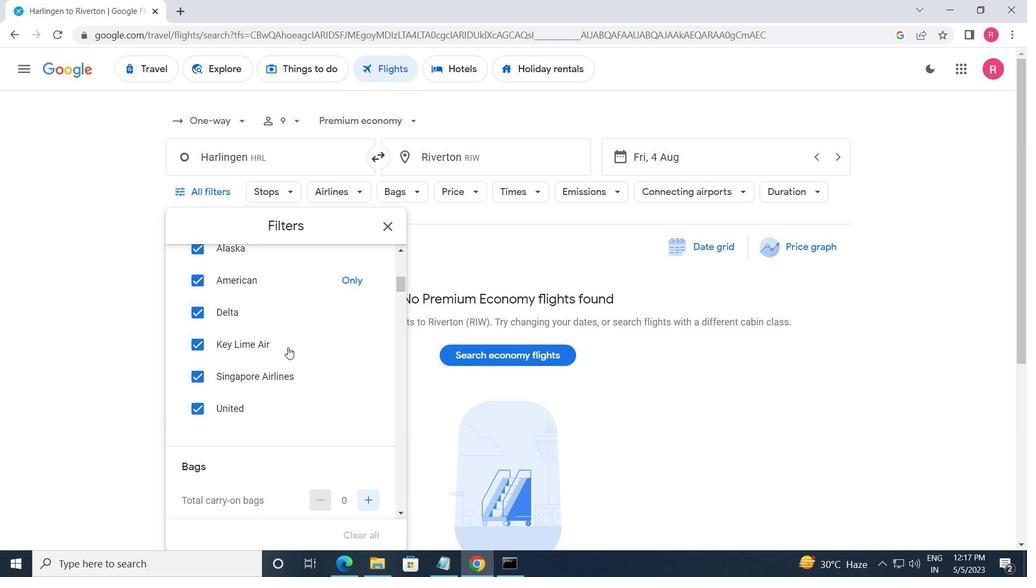 
Action: Mouse moved to (355, 297)
Screenshot: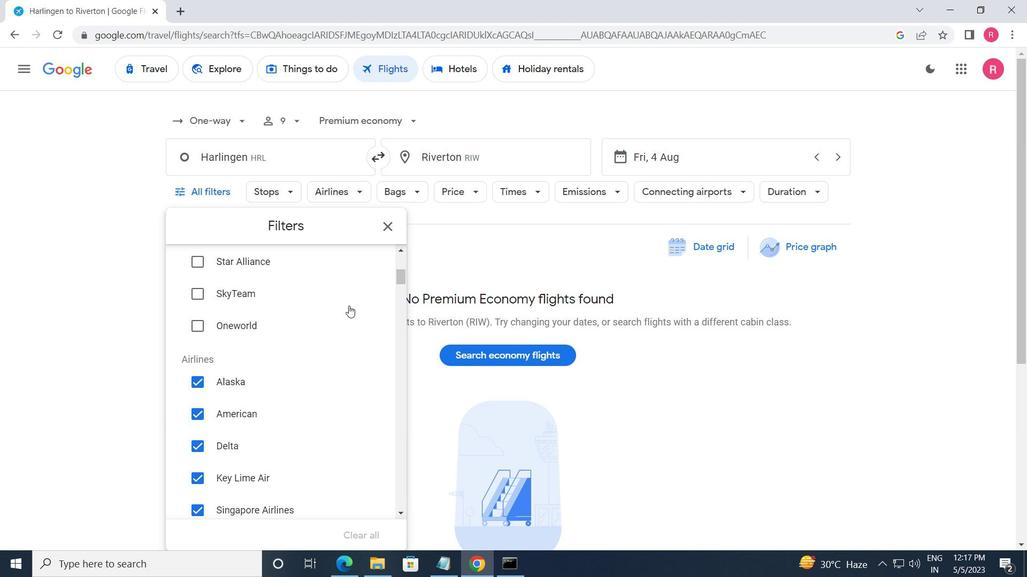 
Action: Mouse scrolled (355, 298) with delta (0, 0)
Screenshot: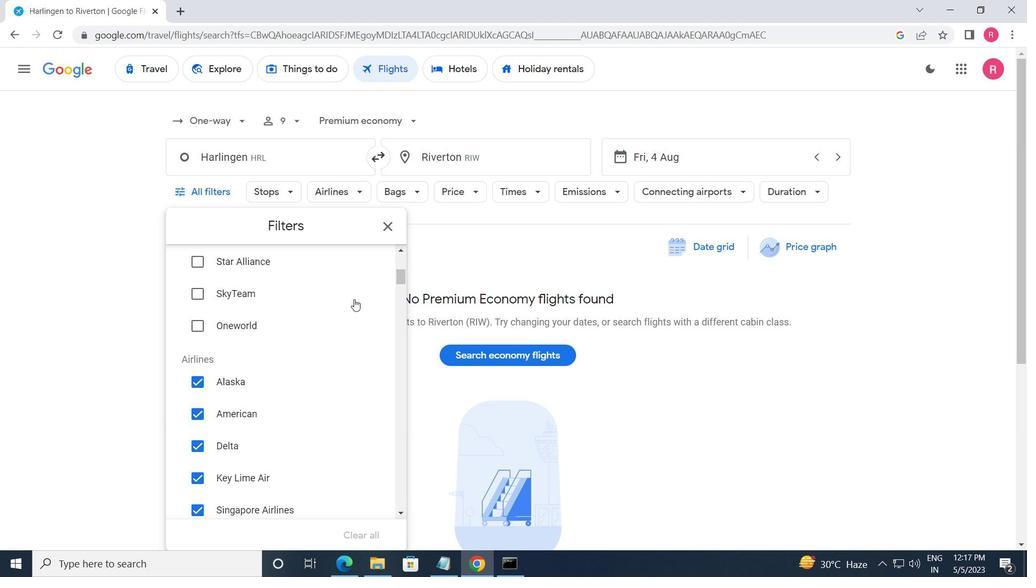 
Action: Mouse moved to (366, 275)
Screenshot: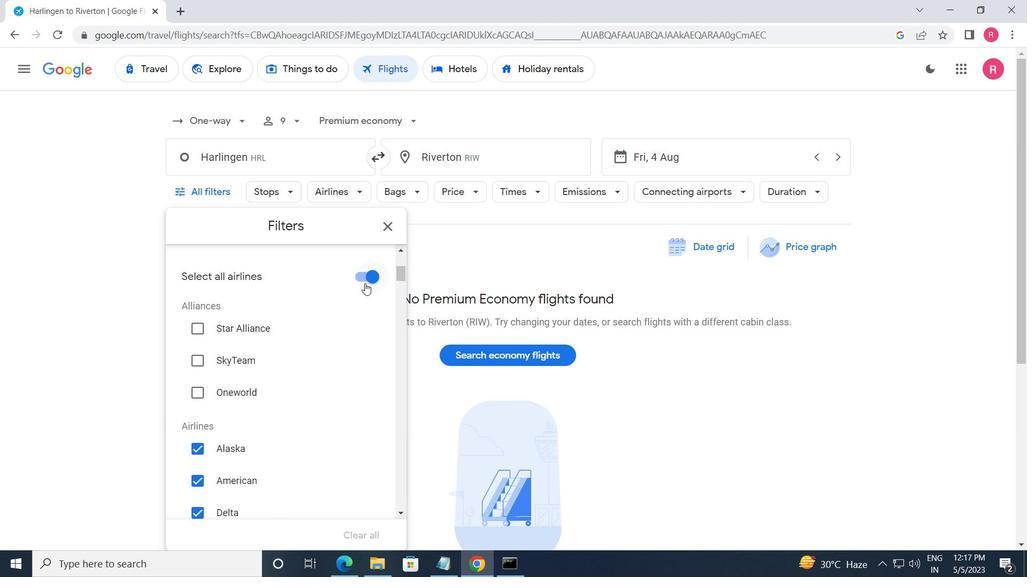 
Action: Mouse pressed left at (366, 275)
Screenshot: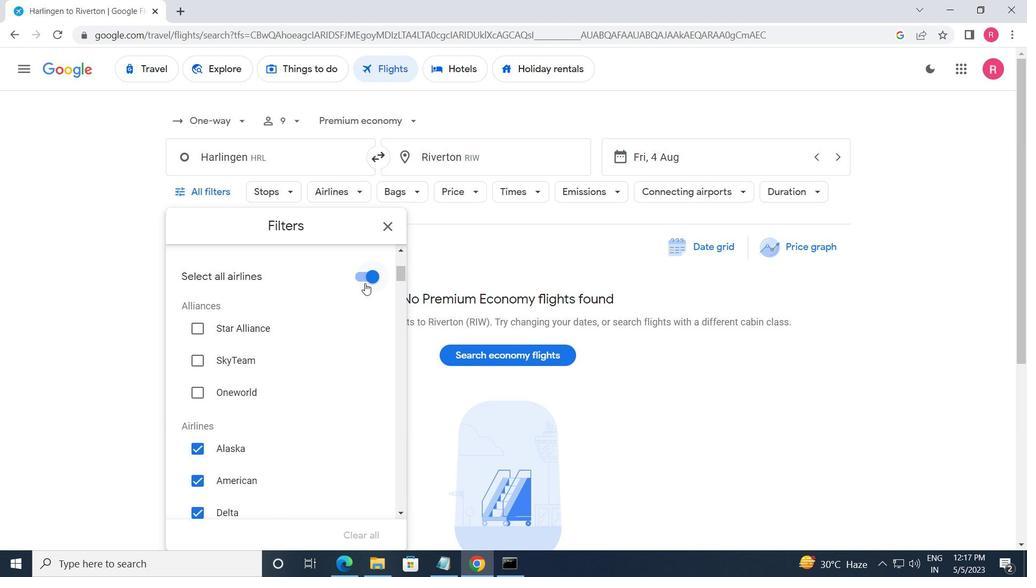 
Action: Mouse moved to (339, 337)
Screenshot: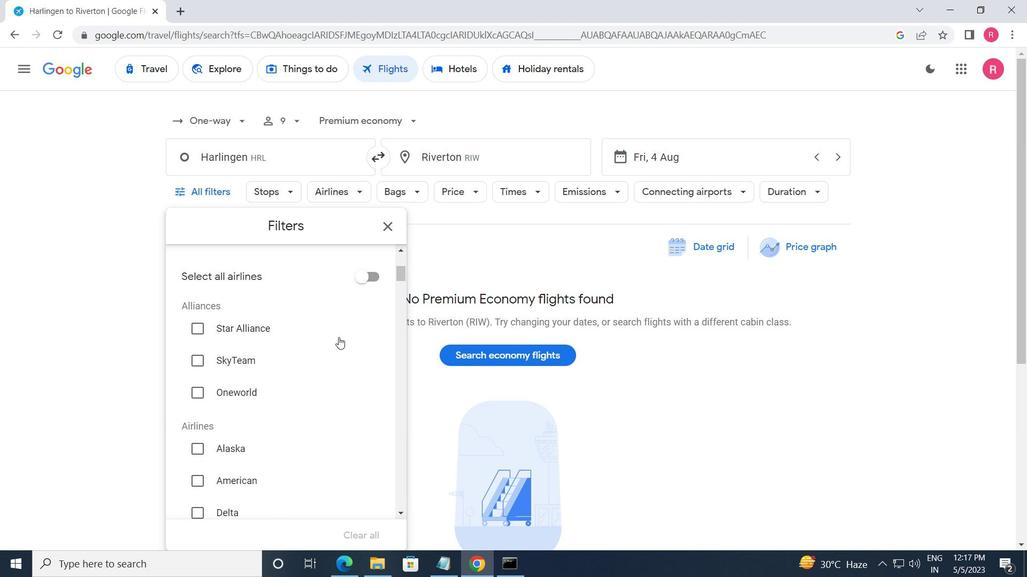 
Action: Mouse scrolled (339, 336) with delta (0, 0)
Screenshot: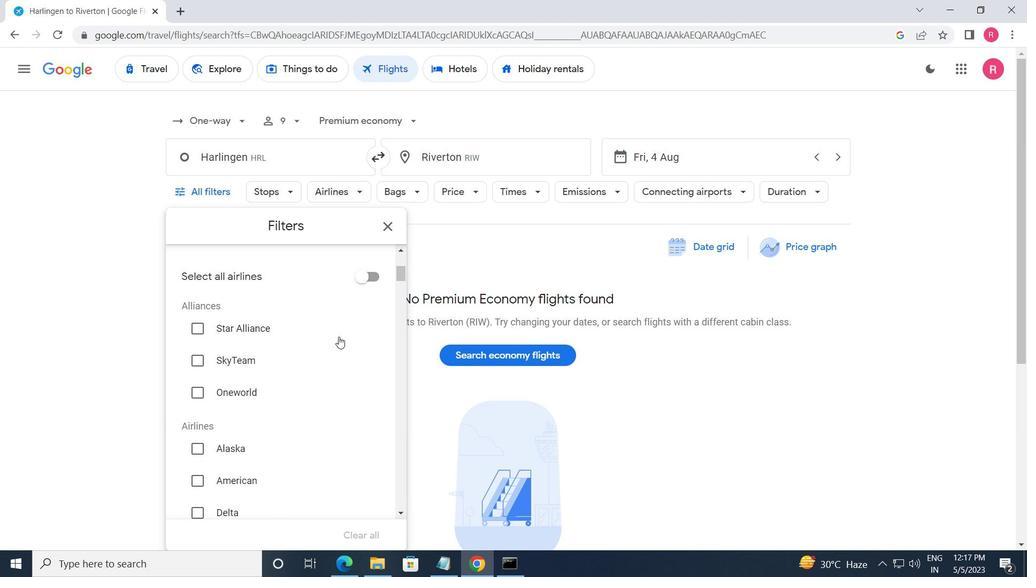 
Action: Mouse scrolled (339, 336) with delta (0, 0)
Screenshot: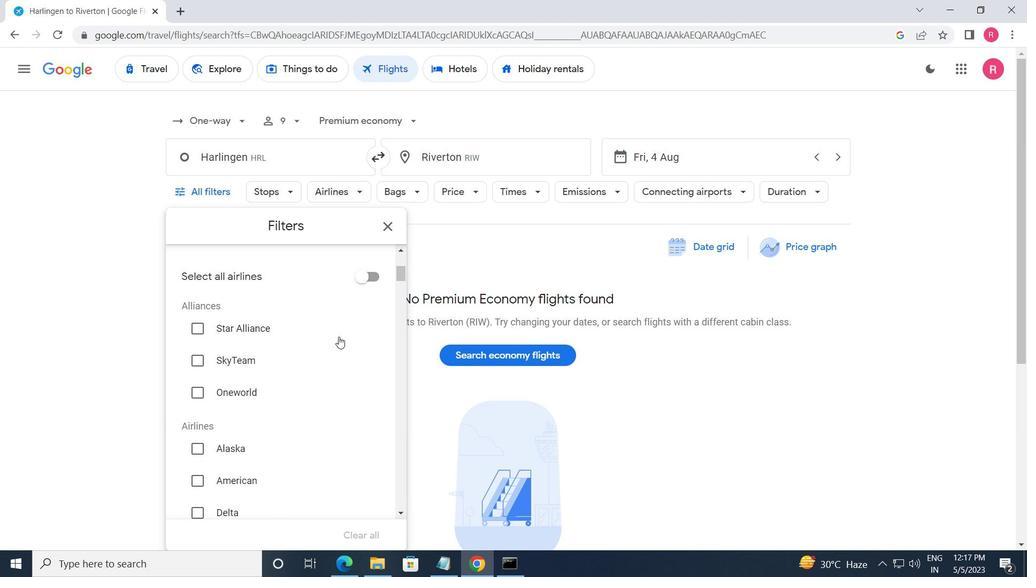 
Action: Mouse scrolled (339, 336) with delta (0, 0)
Screenshot: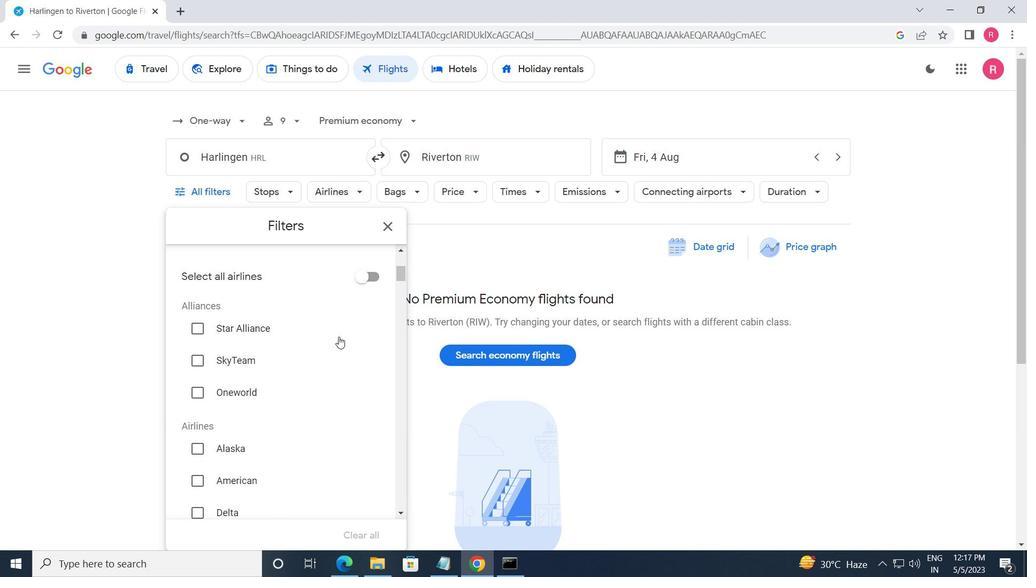 
Action: Mouse scrolled (339, 336) with delta (0, 0)
Screenshot: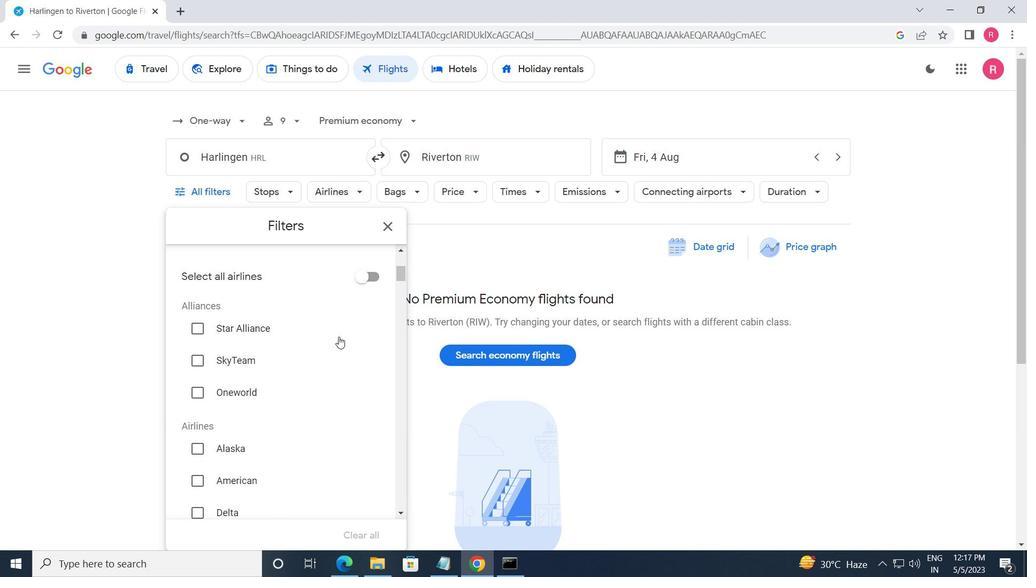
Action: Mouse scrolled (339, 336) with delta (0, 0)
Screenshot: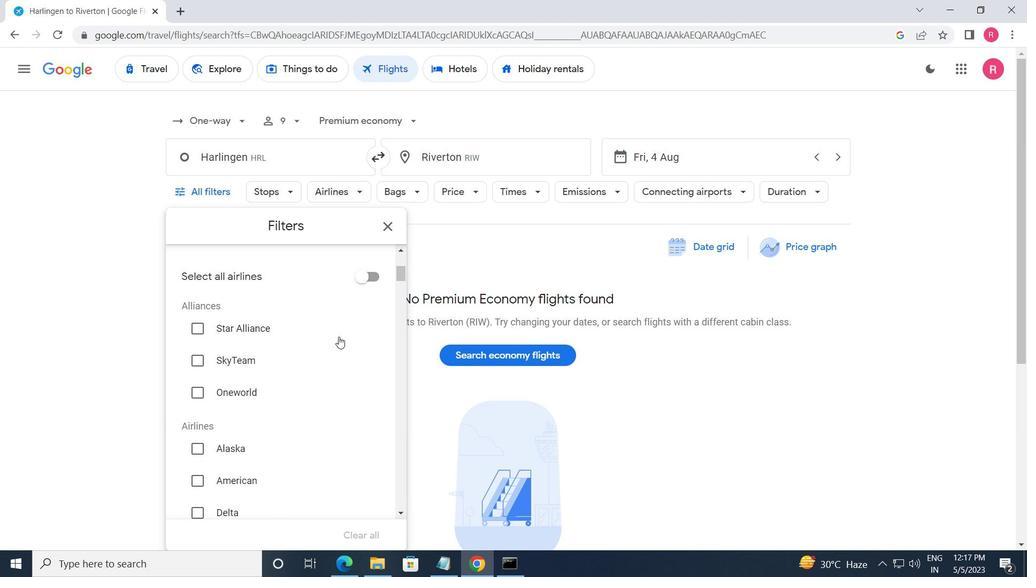 
Action: Mouse moved to (367, 363)
Screenshot: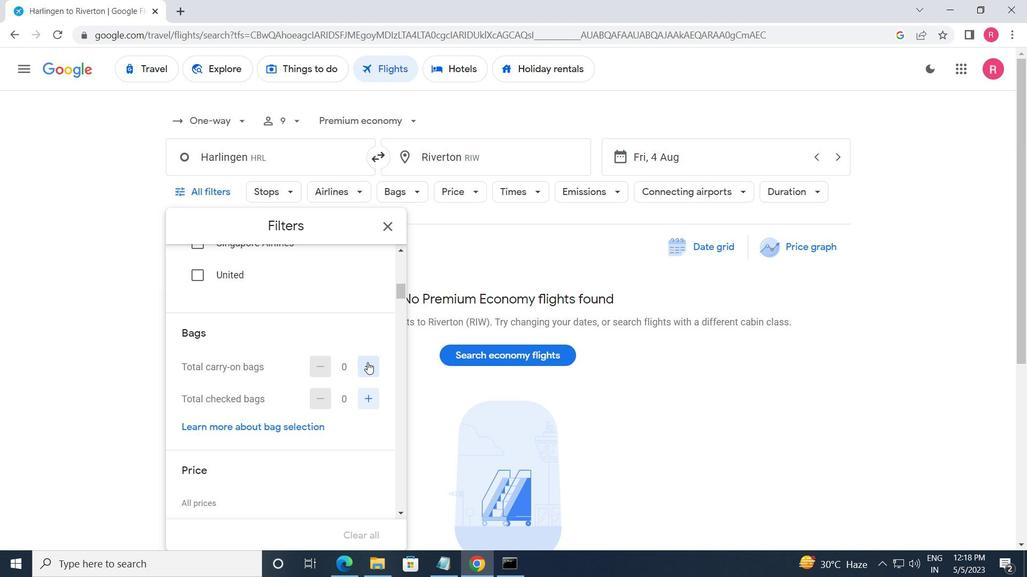 
Action: Mouse pressed left at (367, 363)
Screenshot: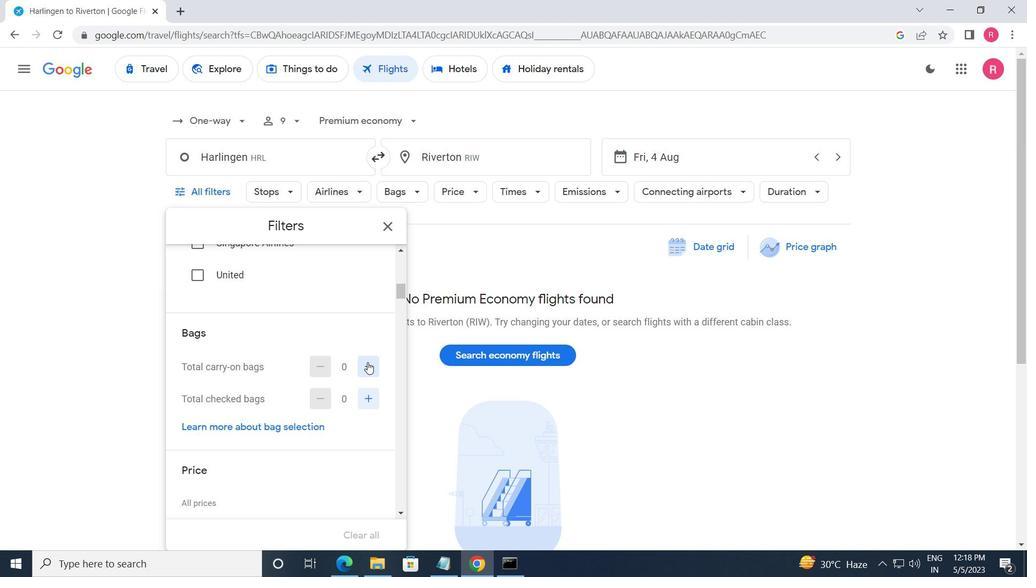 
Action: Mouse pressed left at (367, 363)
Screenshot: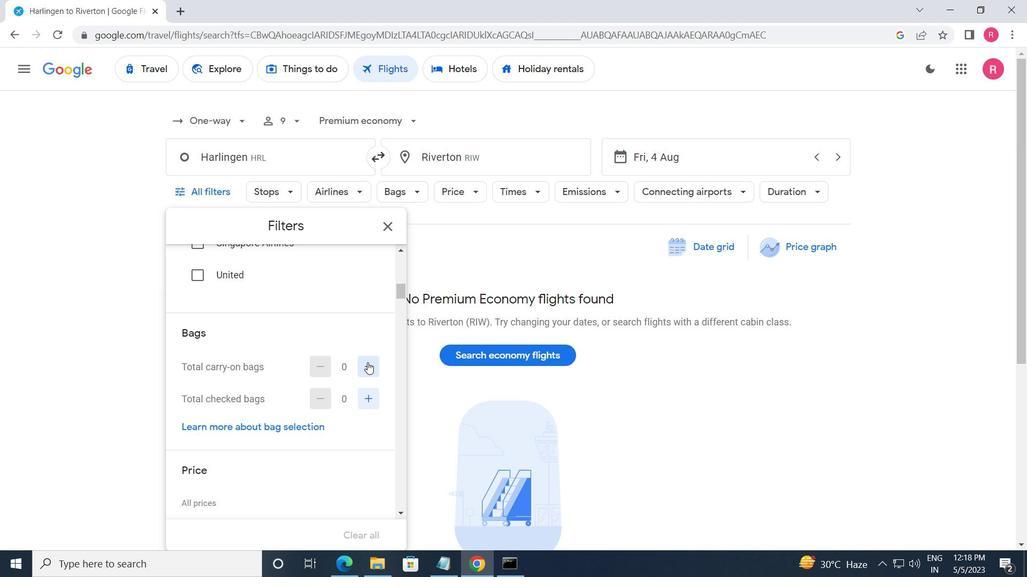 
Action: Mouse scrolled (367, 362) with delta (0, 0)
Screenshot: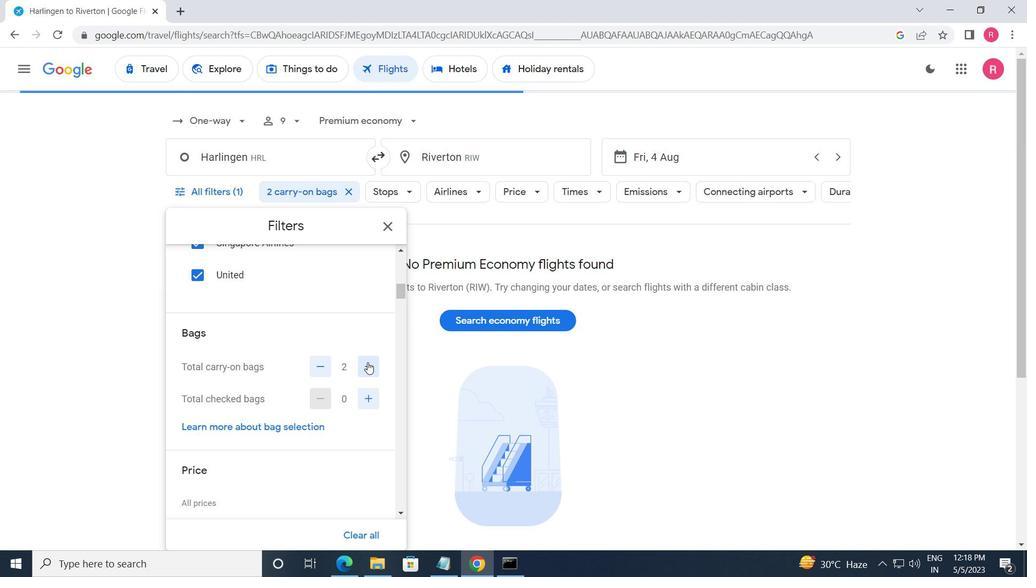 
Action: Mouse scrolled (367, 362) with delta (0, 0)
Screenshot: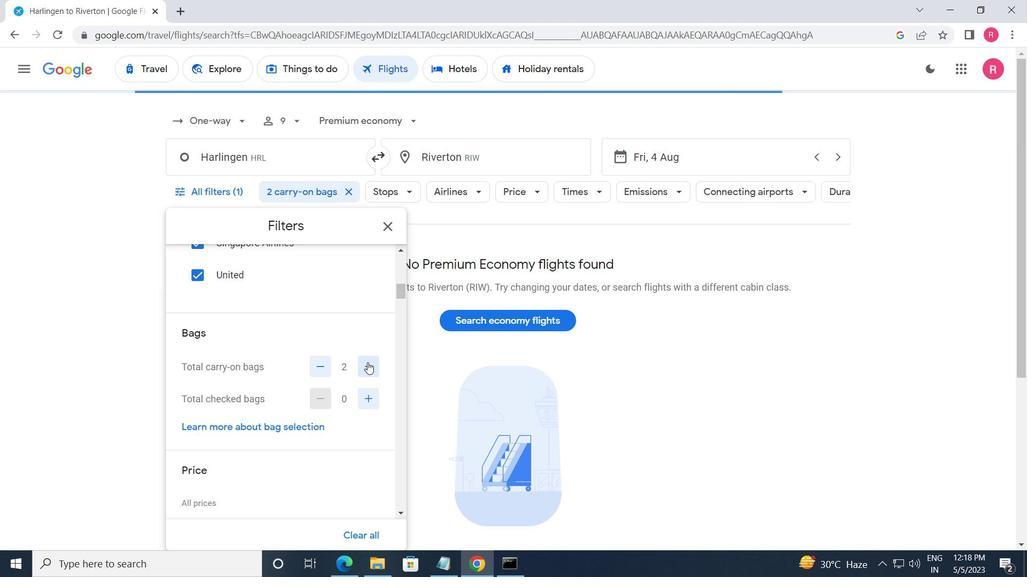 
Action: Mouse moved to (297, 395)
Screenshot: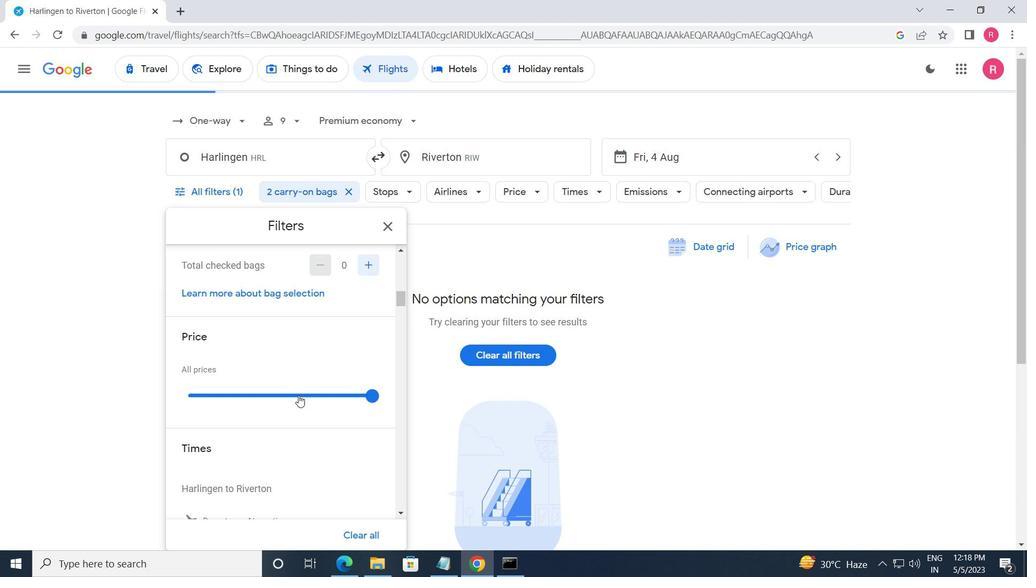 
Action: Mouse scrolled (297, 394) with delta (0, 0)
Screenshot: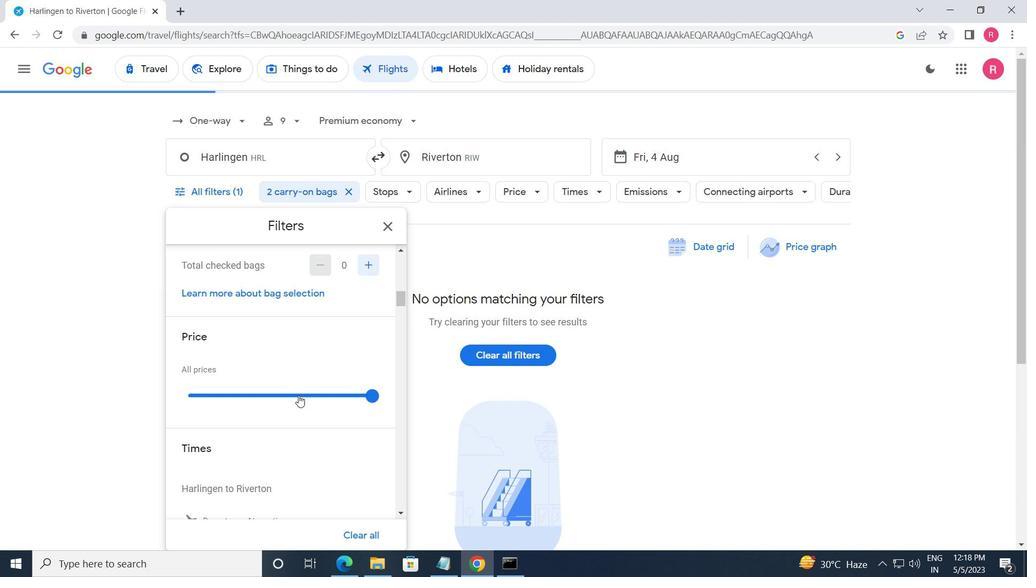 
Action: Mouse scrolled (297, 394) with delta (0, 0)
Screenshot: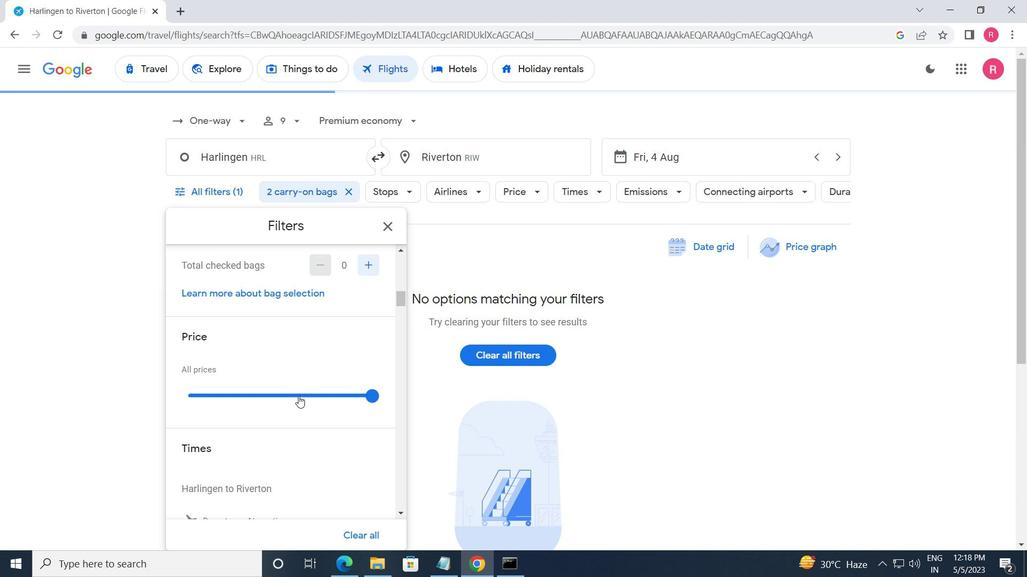 
Action: Mouse moved to (180, 408)
Screenshot: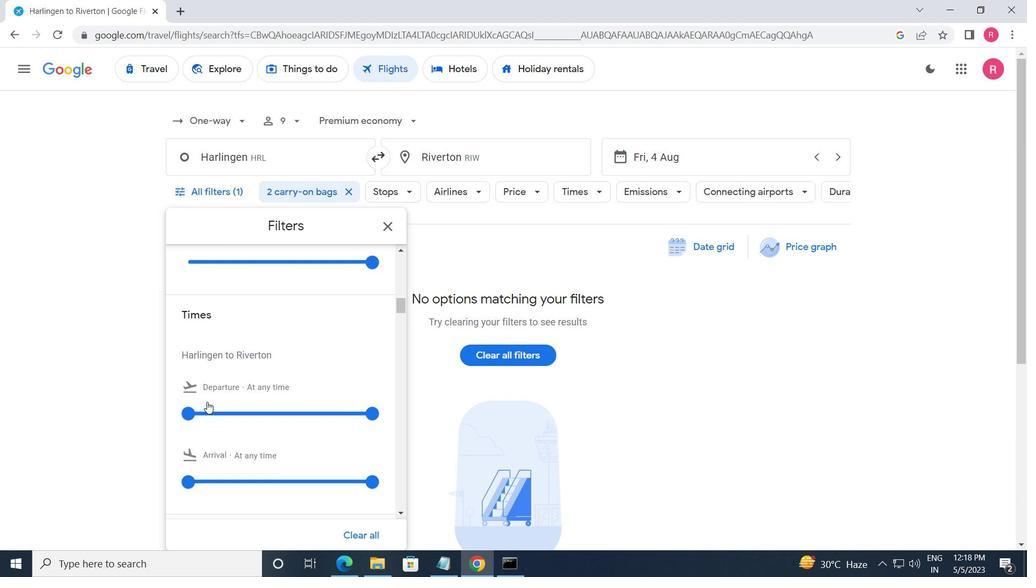 
Action: Mouse pressed left at (180, 408)
Screenshot: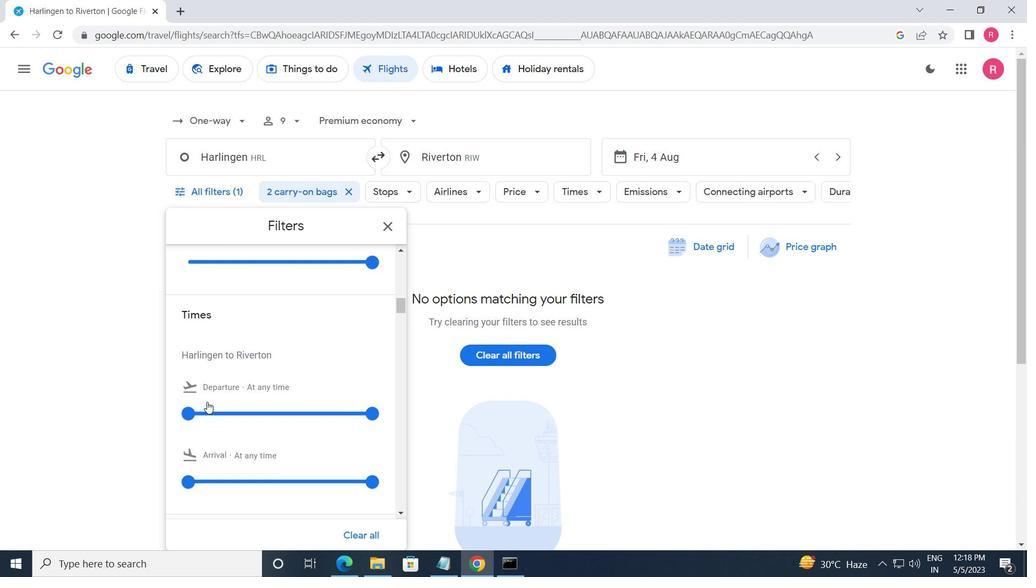 
Action: Mouse moved to (369, 412)
Screenshot: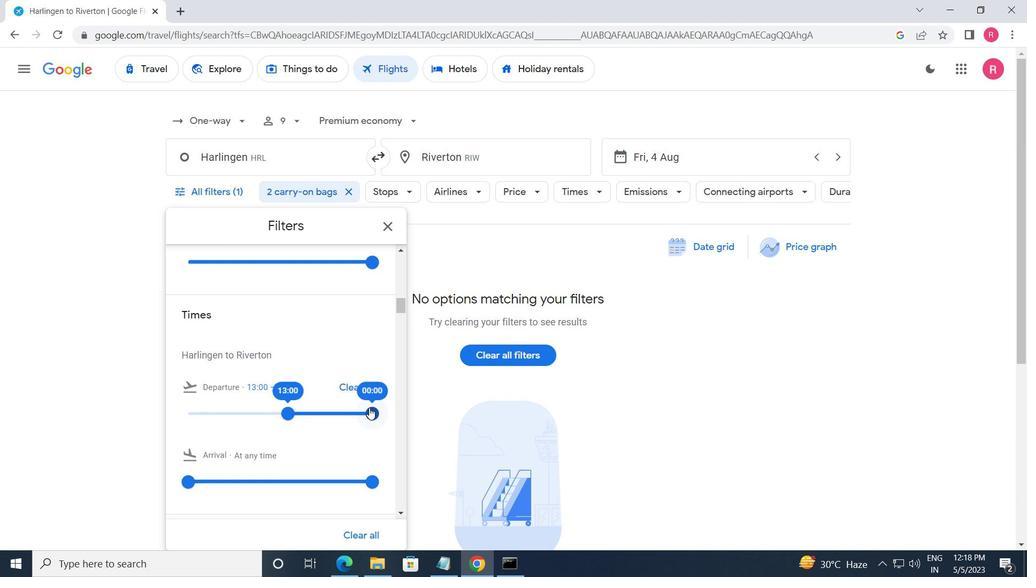 
Action: Mouse pressed left at (369, 412)
Screenshot: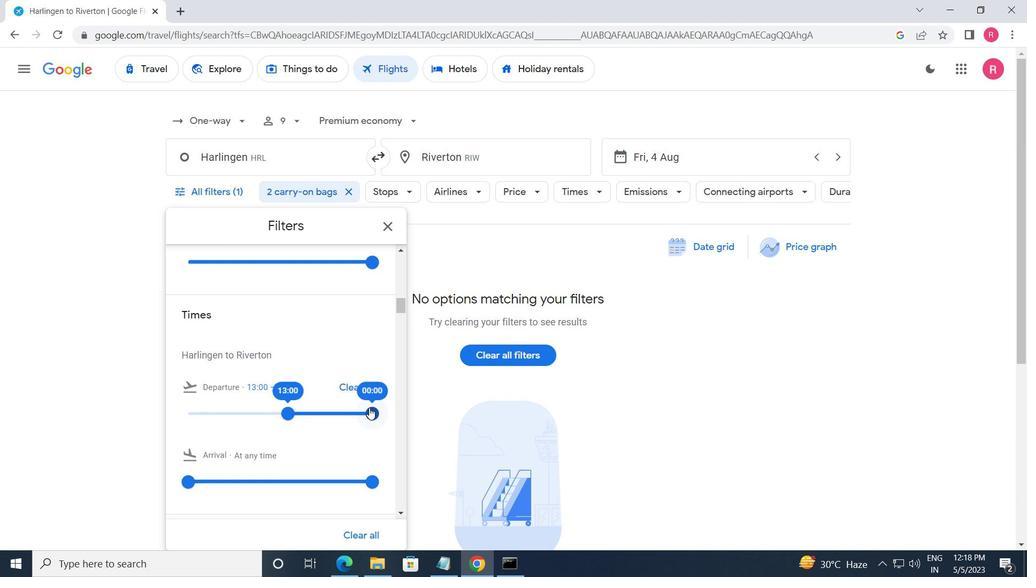 
Action: Mouse moved to (389, 230)
Screenshot: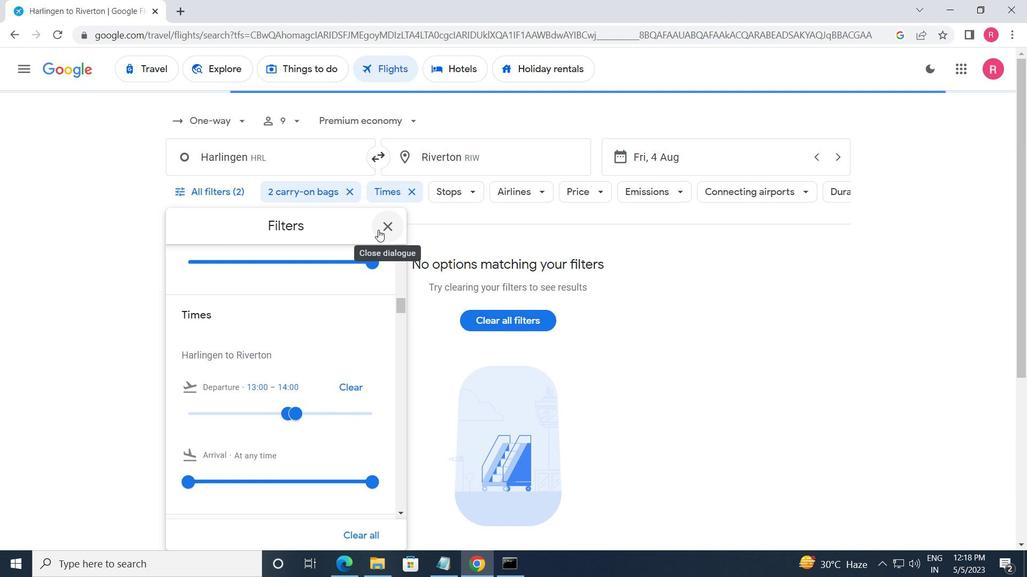 
Action: Mouse pressed left at (389, 230)
Screenshot: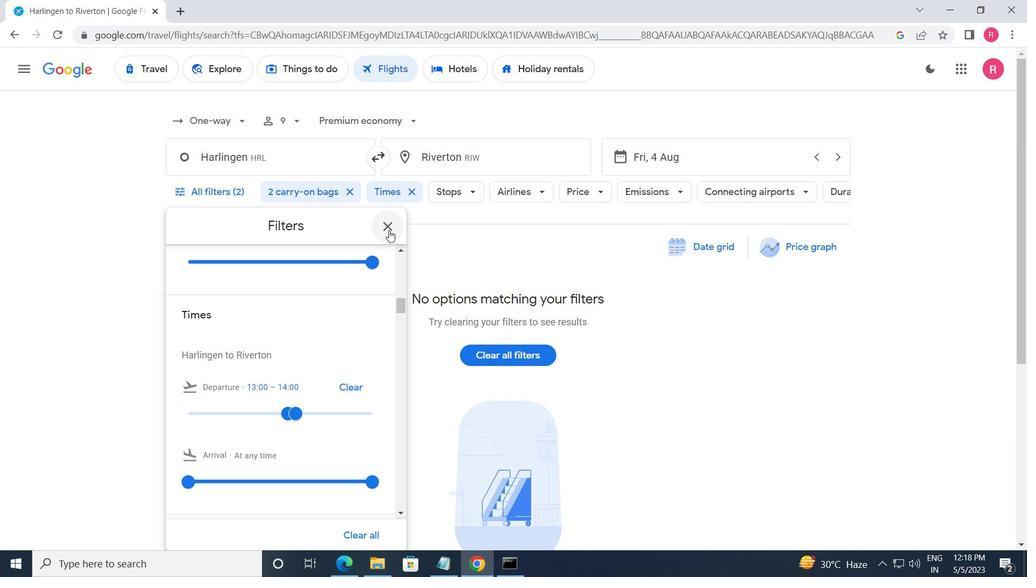 
